 Task: Create new Company, with domain: 'zugop.edu.jo' and type: 'Other'. Add new contact for this company, with mail Id: 'Atharv21Miller@zugop.edu.jo', First Name: Atharv, Last name:  Miller, Job Title: 'Product Manager', Phone Number: '(202) 555-9018'. Change life cycle stage to  Lead and lead status to  Open. Logged in from softage.5@softage.net
Action: Mouse moved to (99, 54)
Screenshot: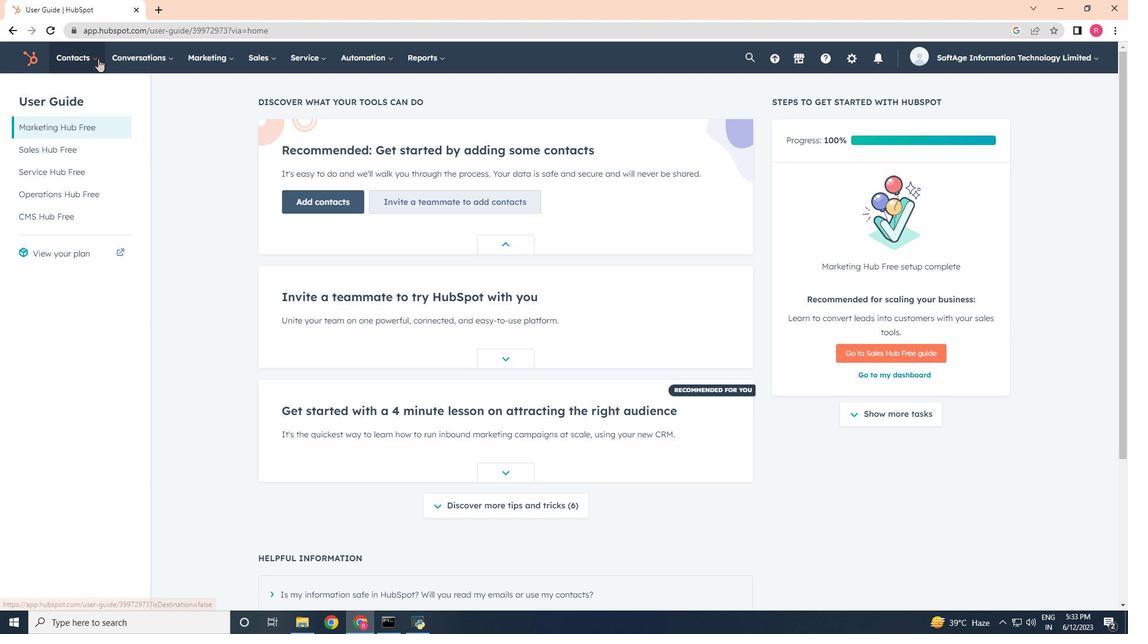 
Action: Mouse pressed left at (99, 54)
Screenshot: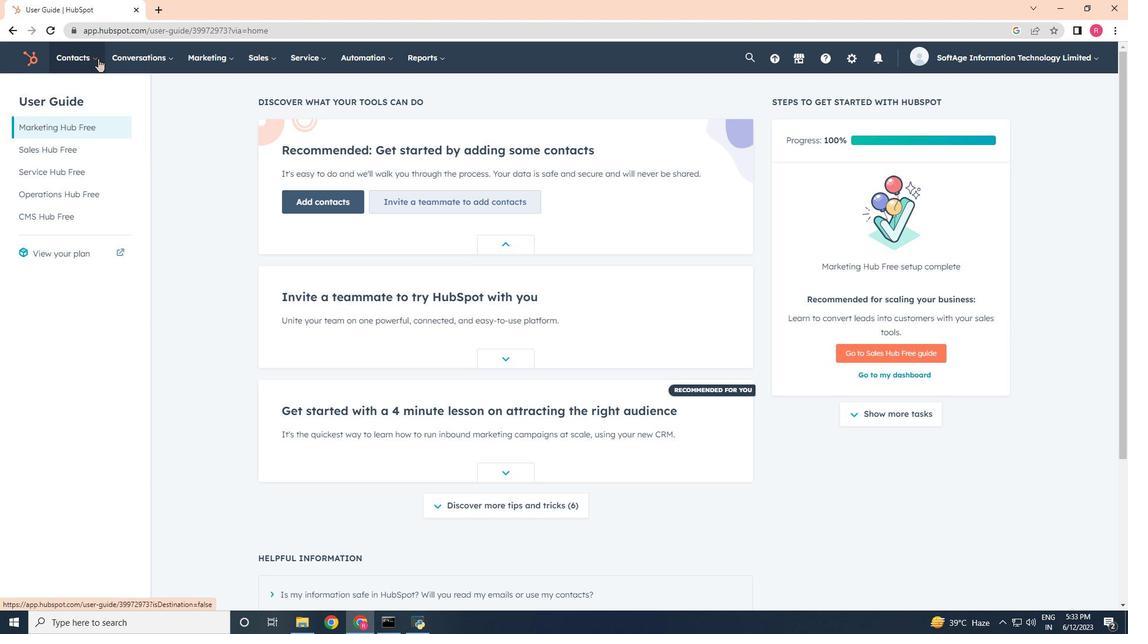 
Action: Mouse moved to (113, 106)
Screenshot: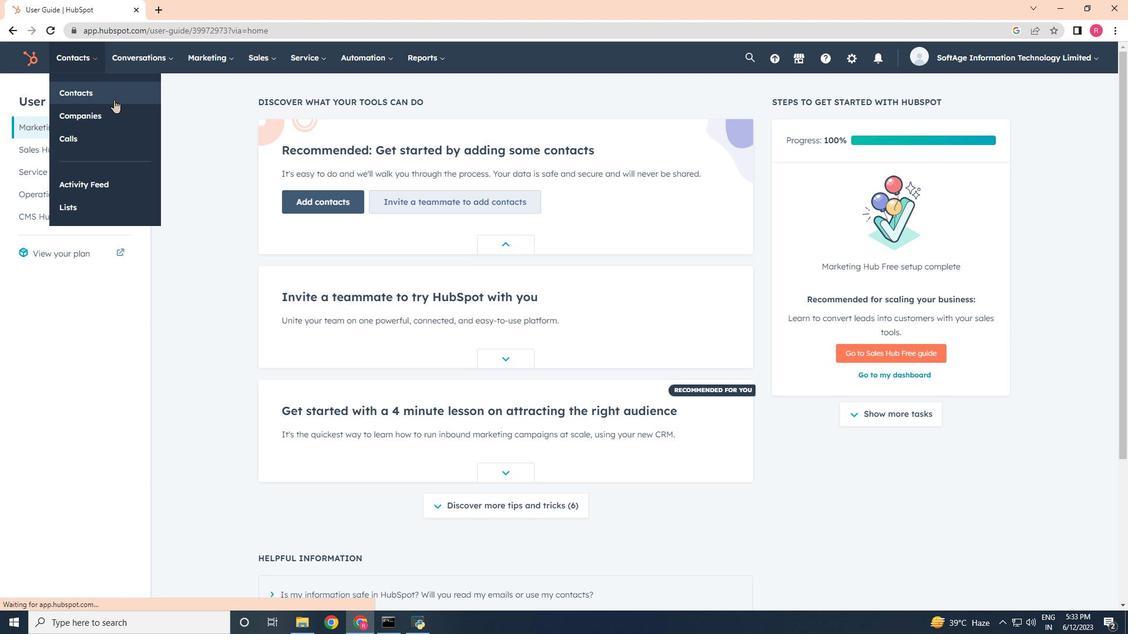 
Action: Mouse pressed left at (113, 106)
Screenshot: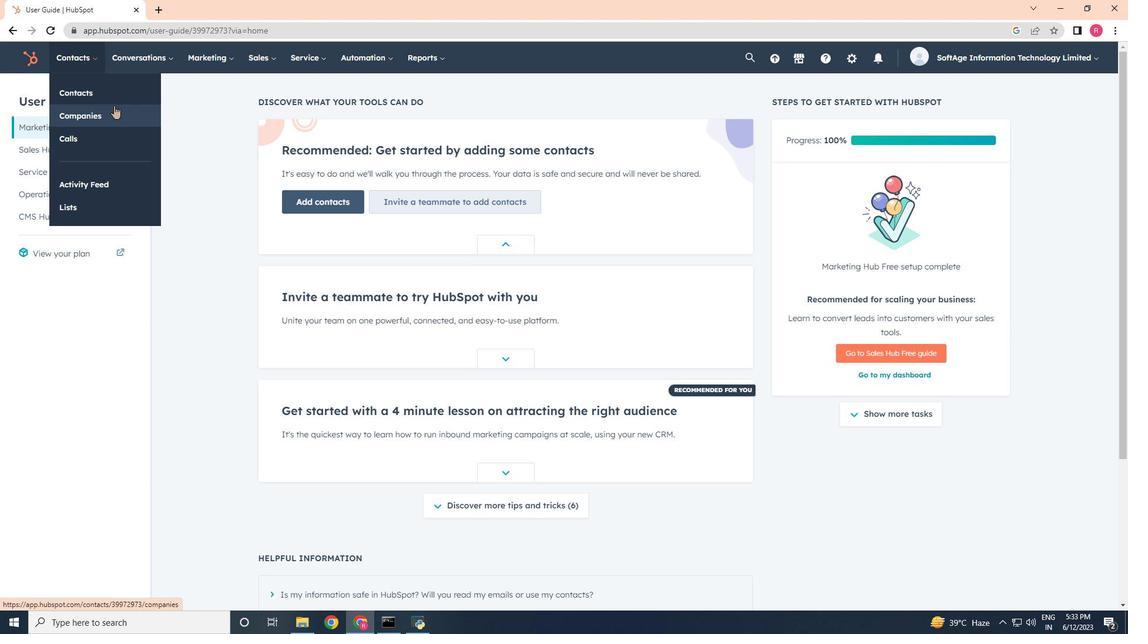 
Action: Mouse moved to (1047, 99)
Screenshot: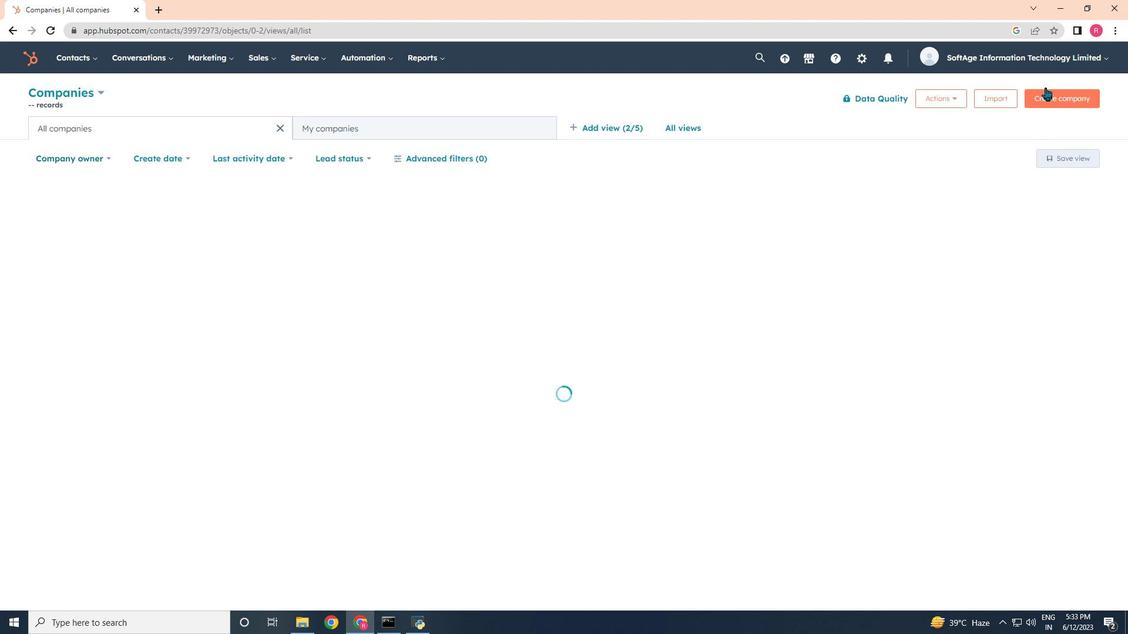 
Action: Mouse pressed left at (1047, 99)
Screenshot: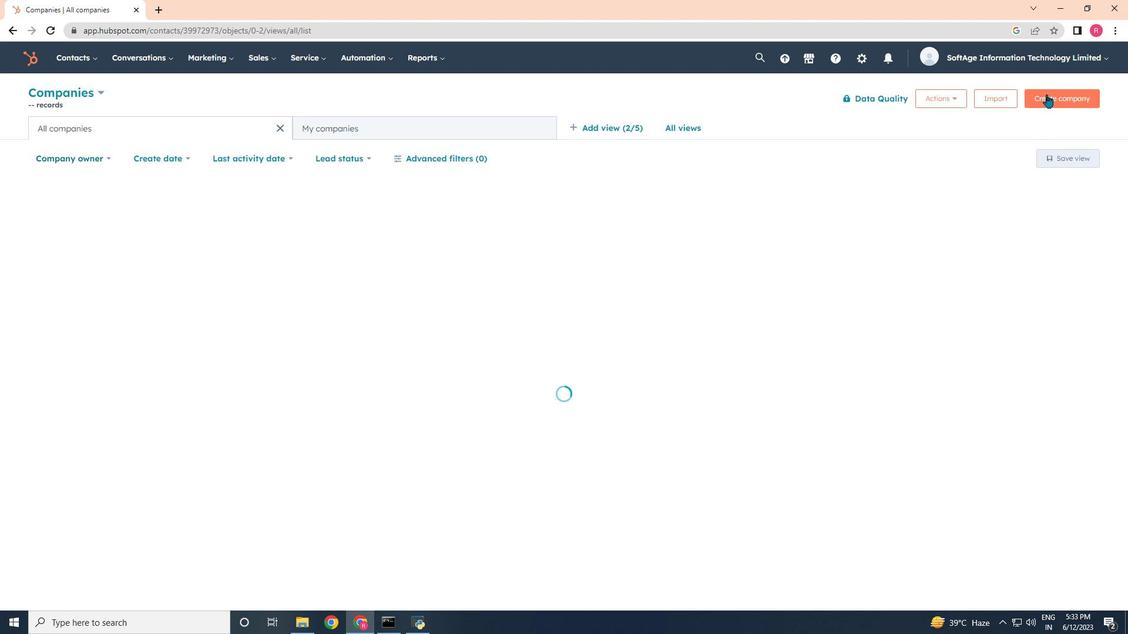 
Action: Mouse moved to (858, 142)
Screenshot: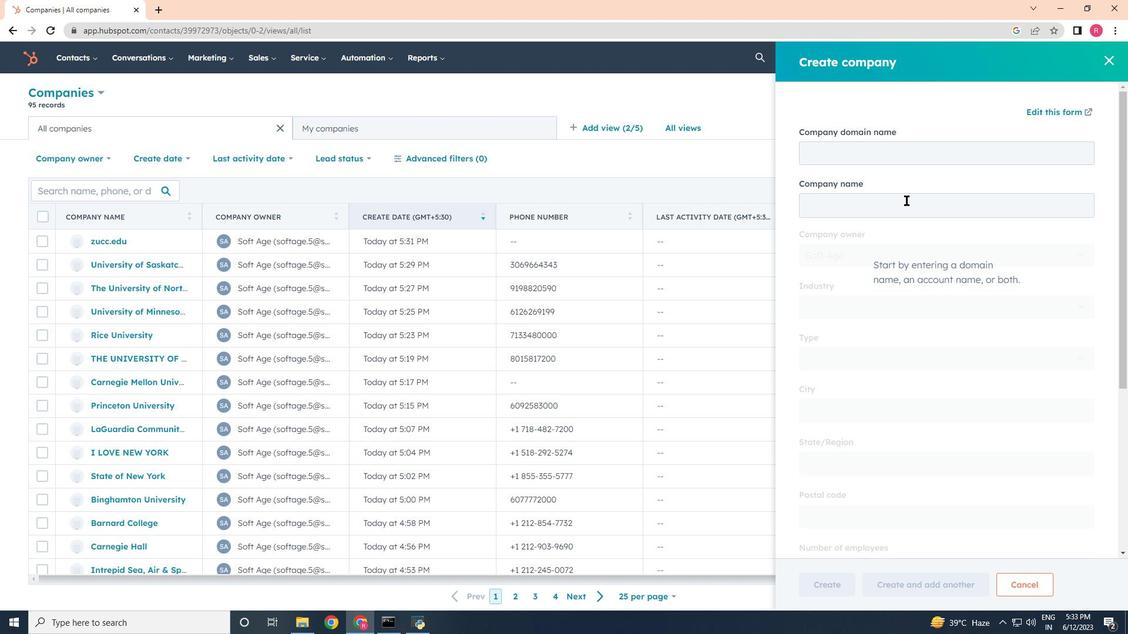 
Action: Mouse pressed left at (858, 142)
Screenshot: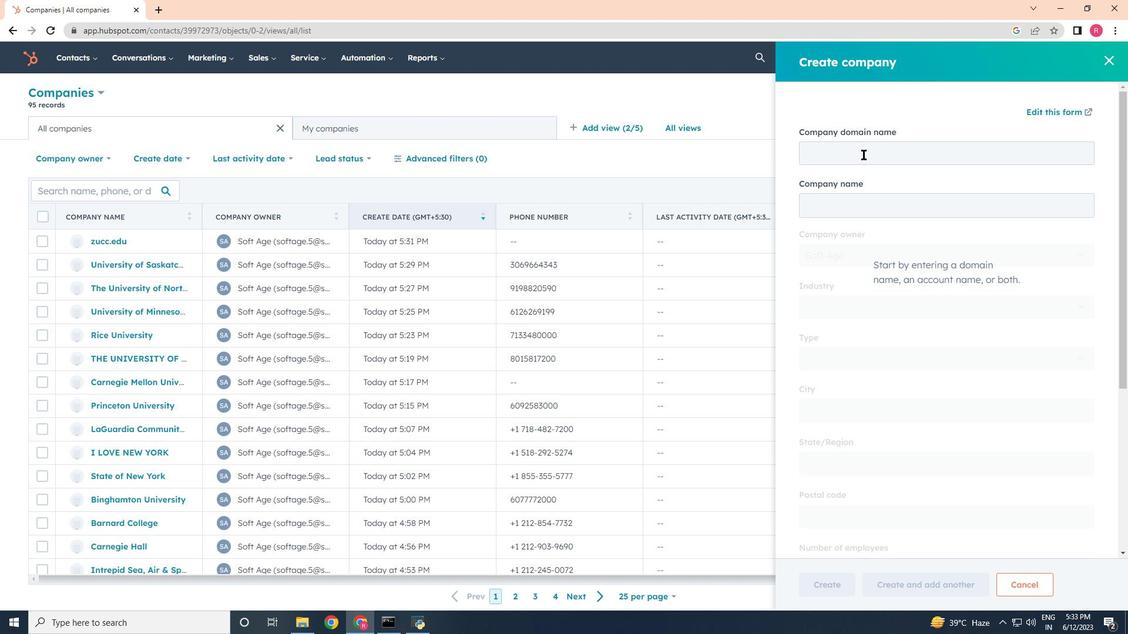 
Action: Mouse moved to (703, 254)
Screenshot: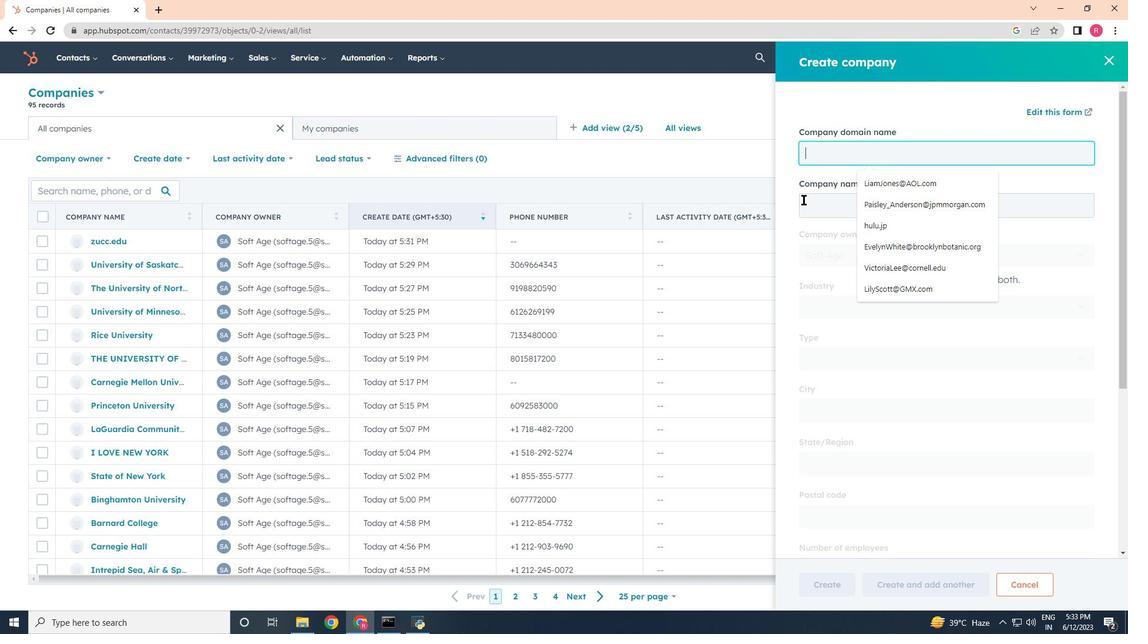 
Action: Key pressed zugop<Key.backspace><Key.backspace>op.edu.jo
Screenshot: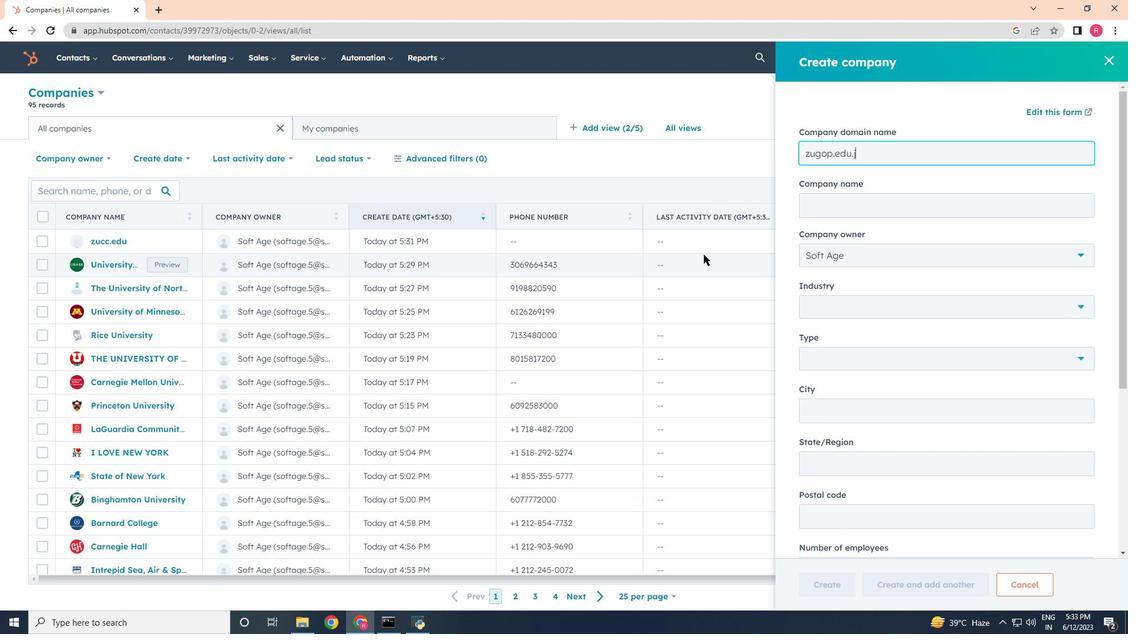 
Action: Mouse moved to (877, 194)
Screenshot: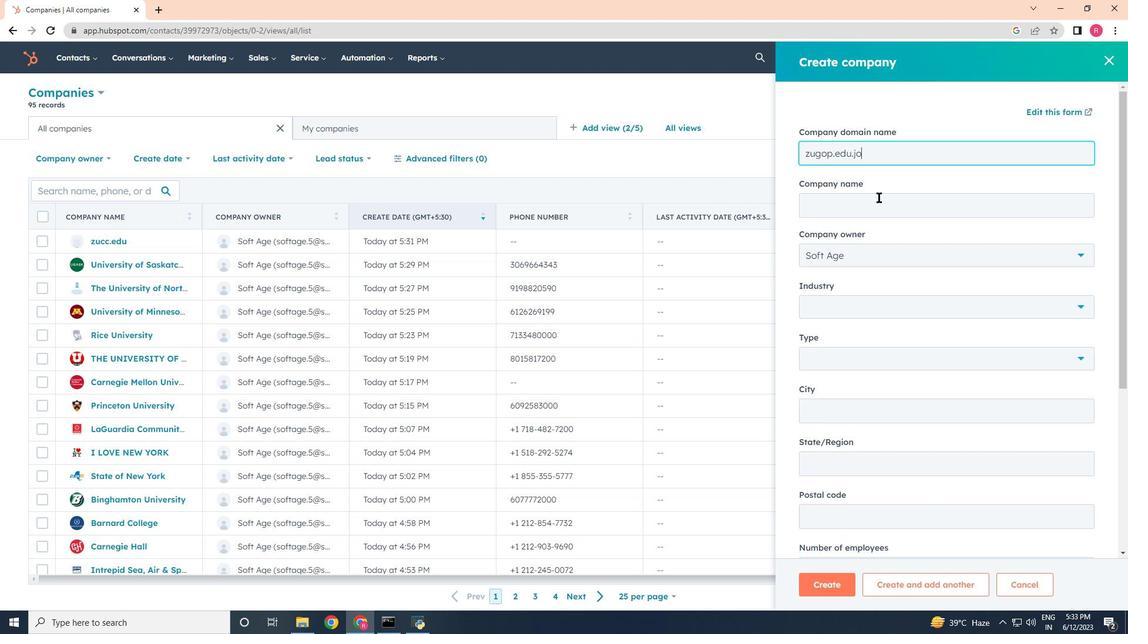 
Action: Mouse pressed left at (877, 194)
Screenshot: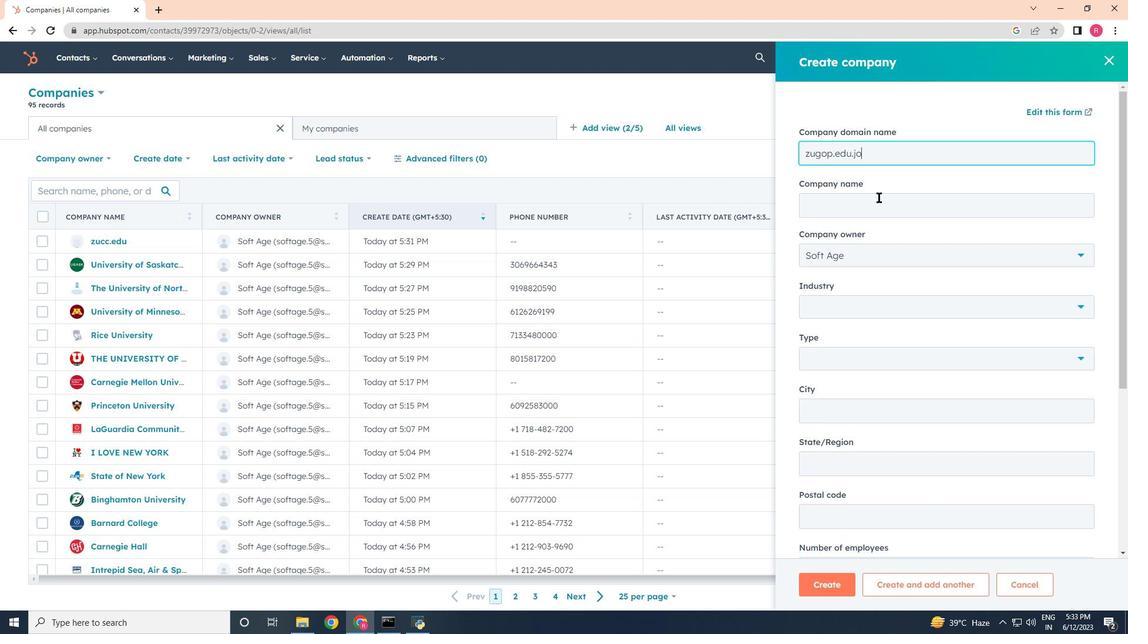 
Action: Mouse moved to (877, 199)
Screenshot: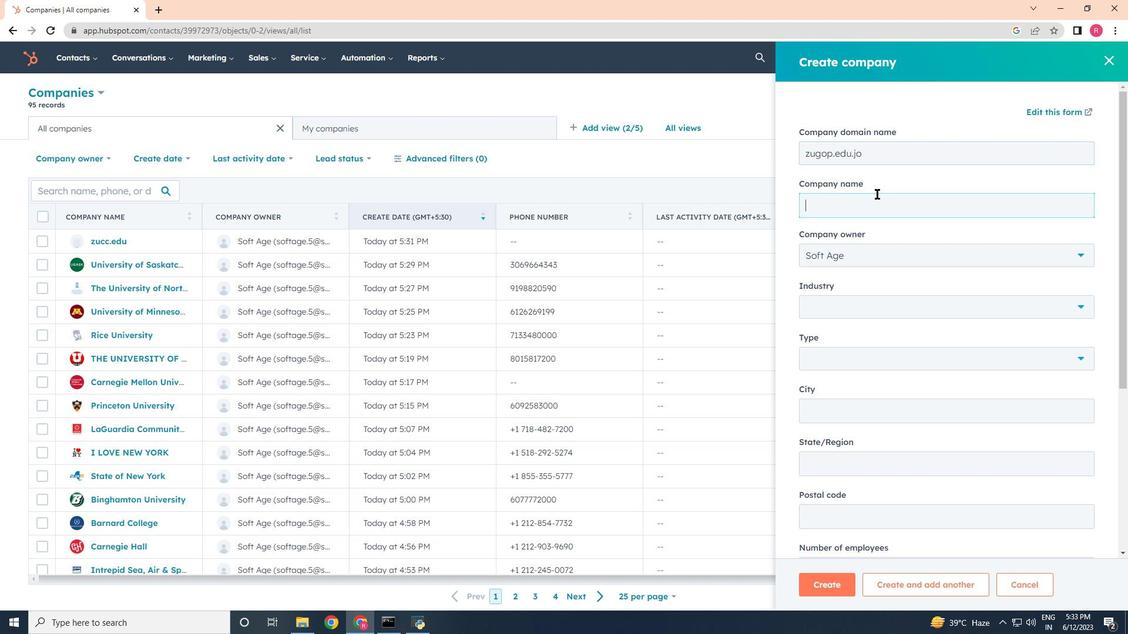 
Action: Mouse pressed left at (877, 199)
Screenshot: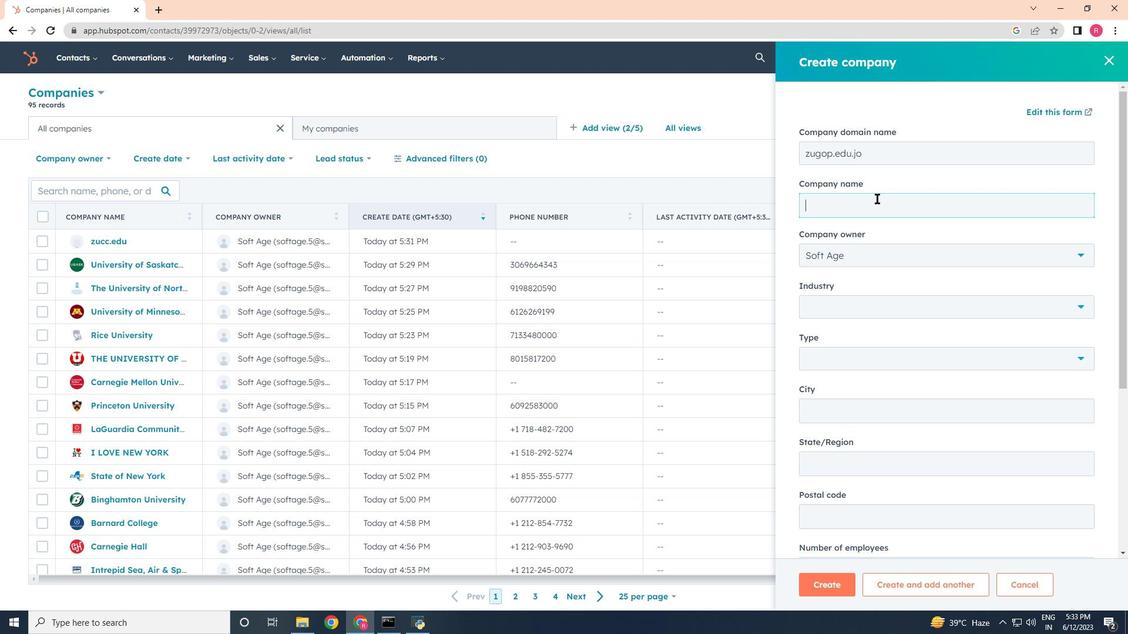 
Action: Mouse moved to (871, 158)
Screenshot: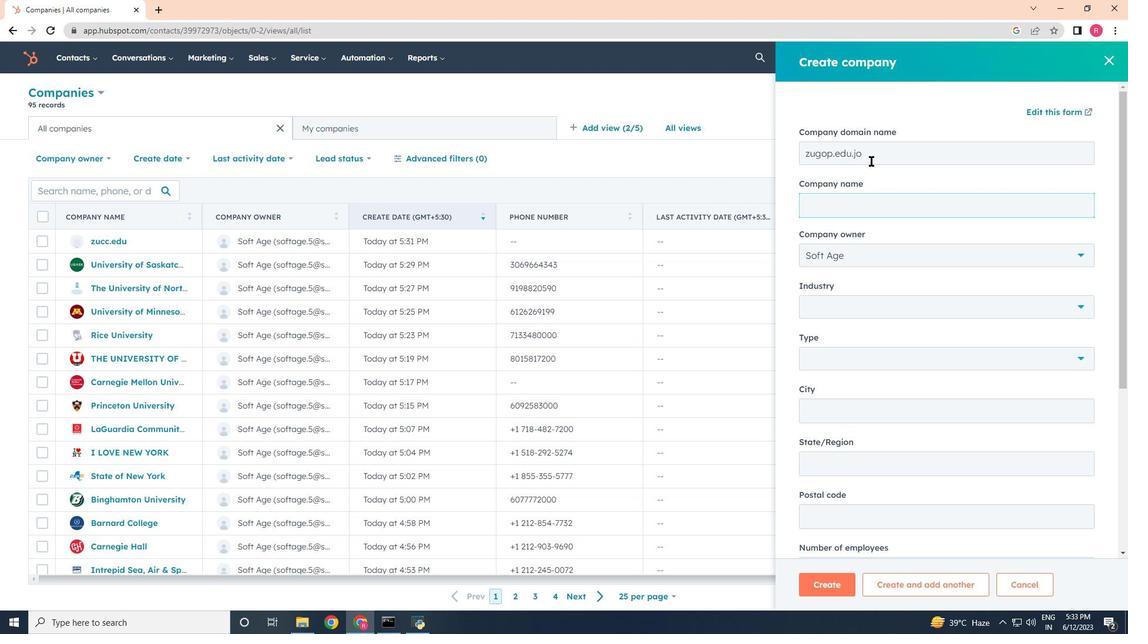 
Action: Mouse pressed left at (871, 158)
Screenshot: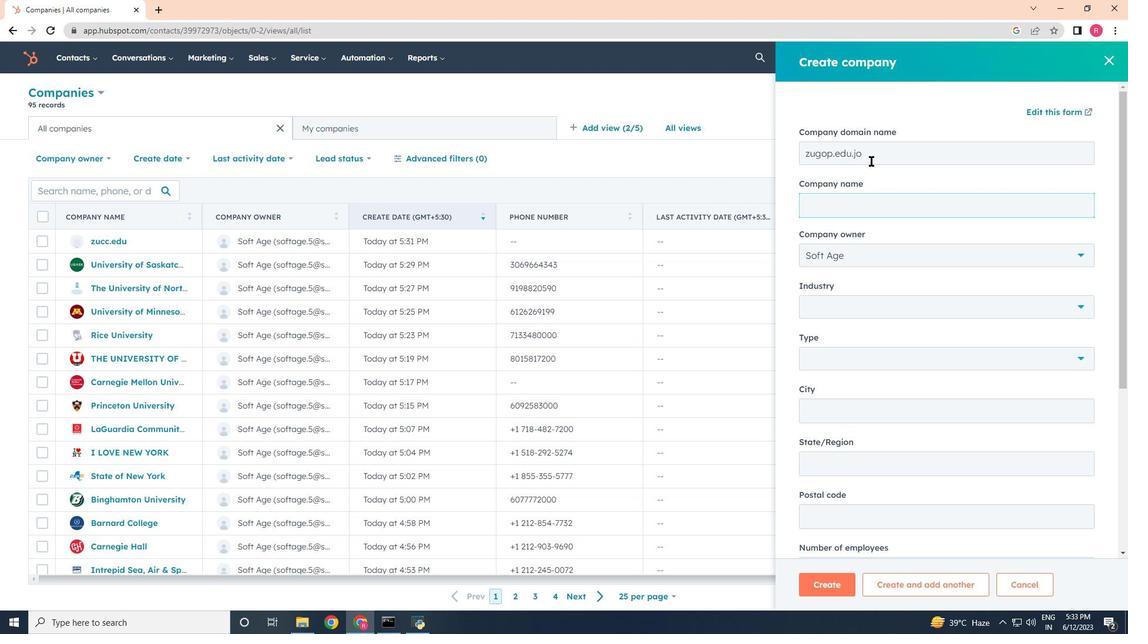 
Action: Mouse moved to (858, 357)
Screenshot: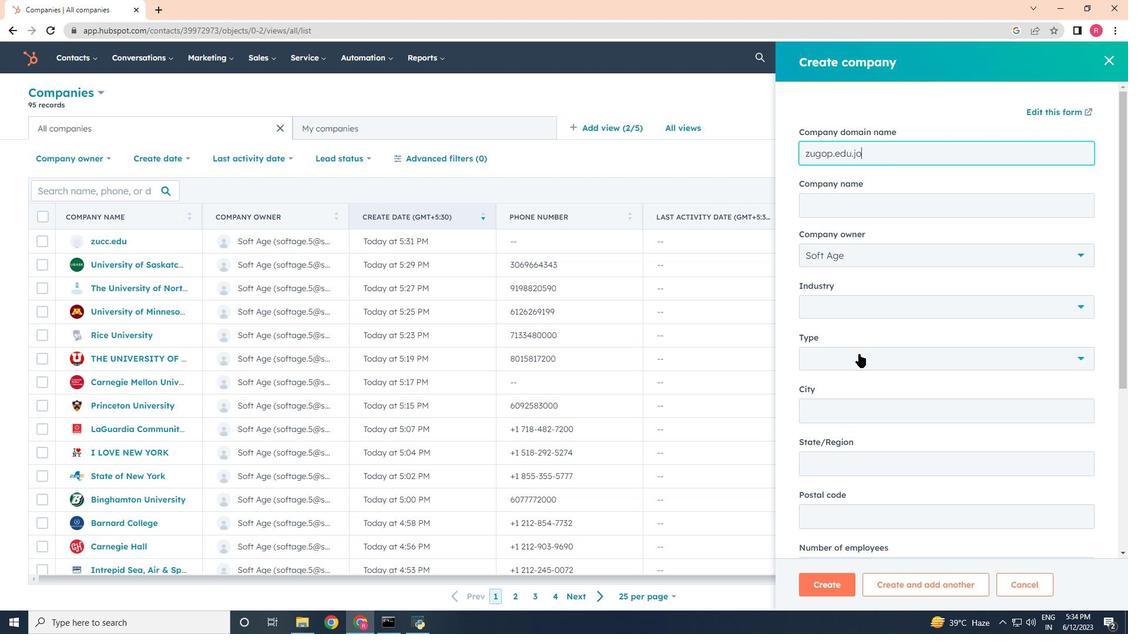 
Action: Mouse pressed left at (858, 357)
Screenshot: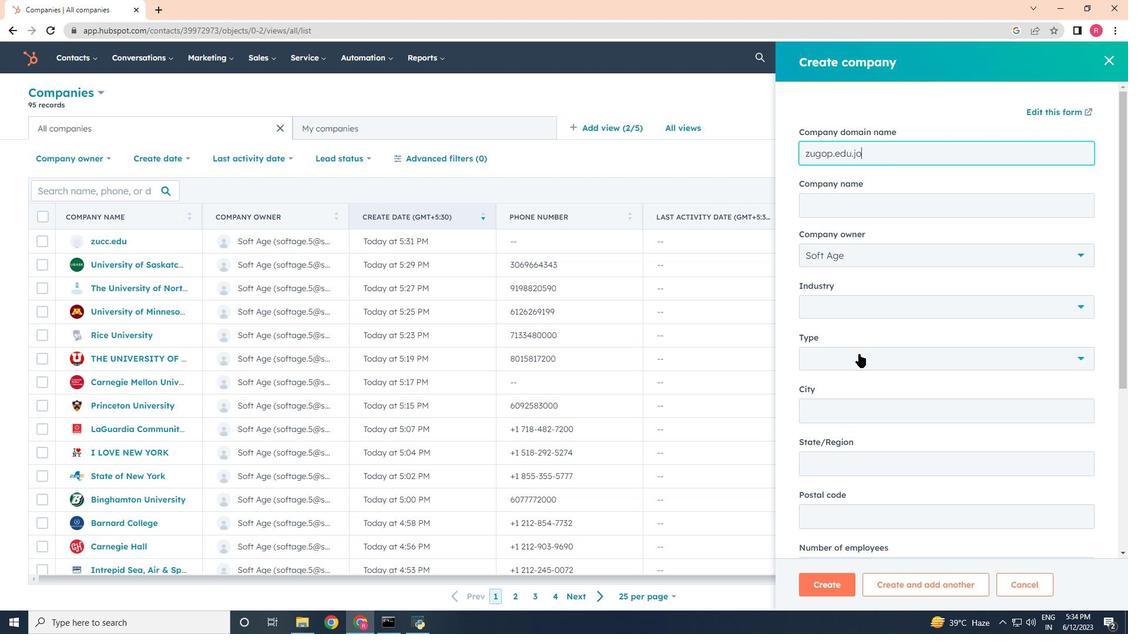 
Action: Mouse moved to (820, 509)
Screenshot: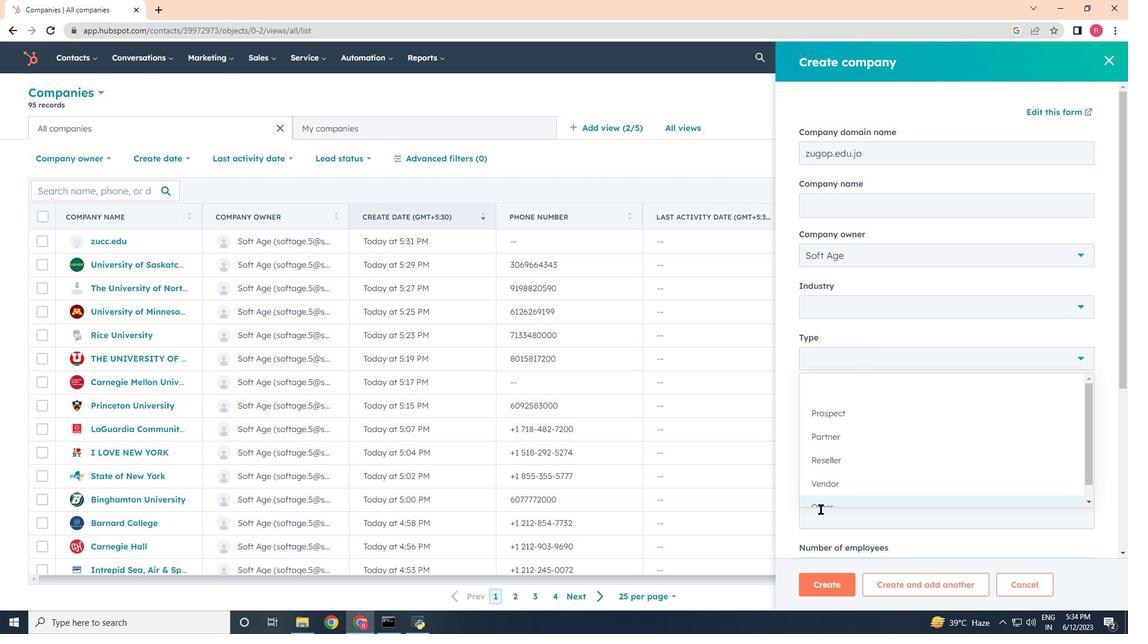 
Action: Mouse pressed left at (820, 509)
Screenshot: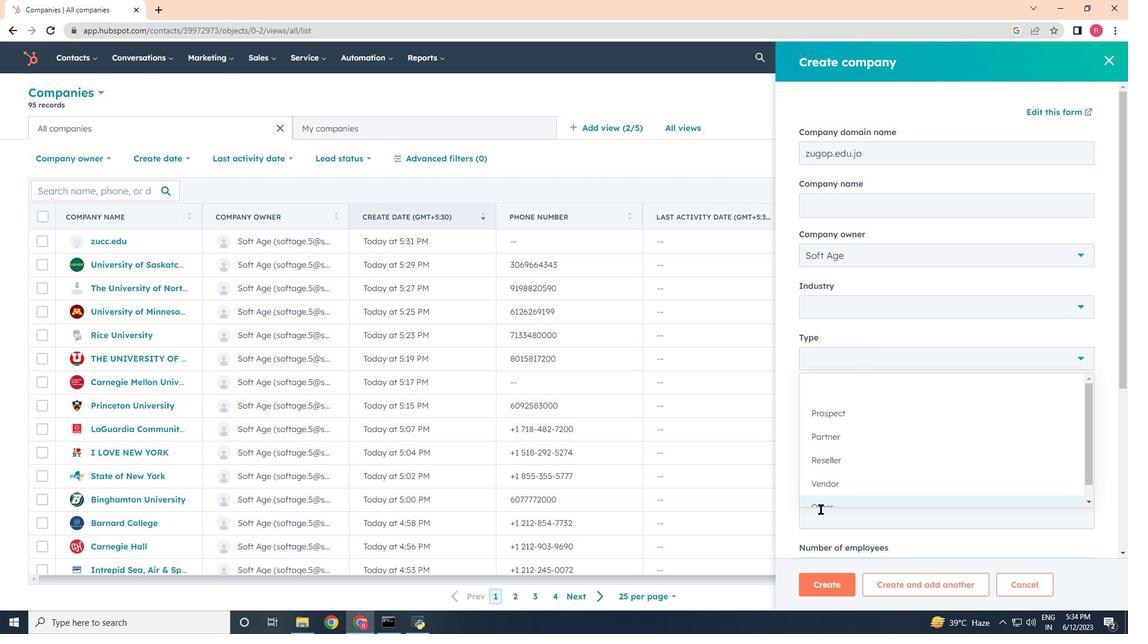 
Action: Mouse moved to (821, 354)
Screenshot: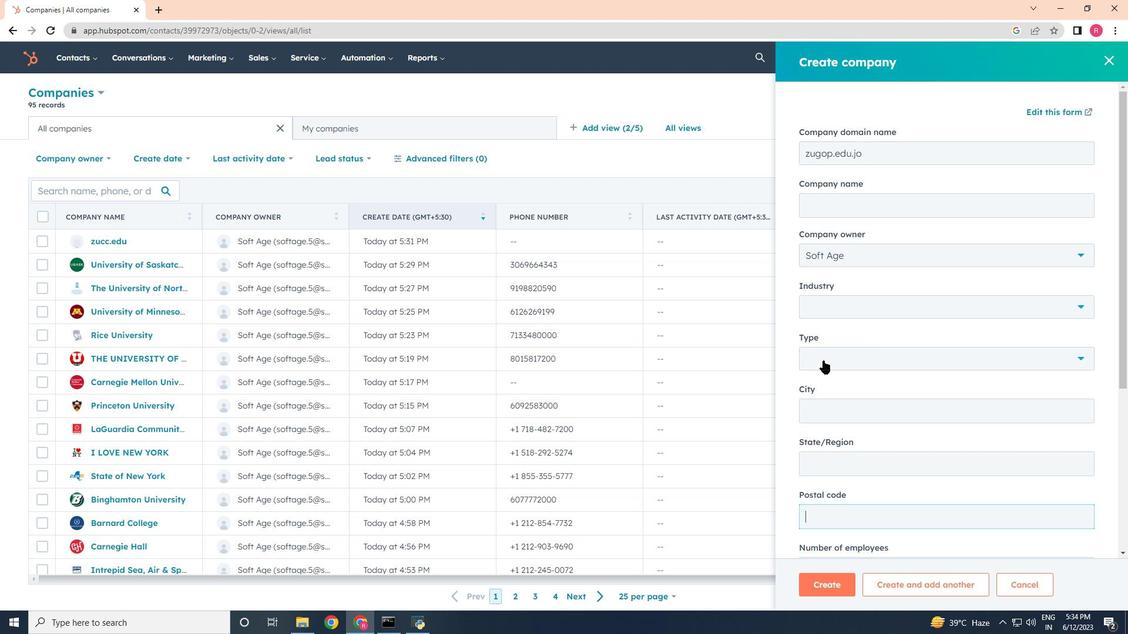 
Action: Mouse pressed left at (821, 354)
Screenshot: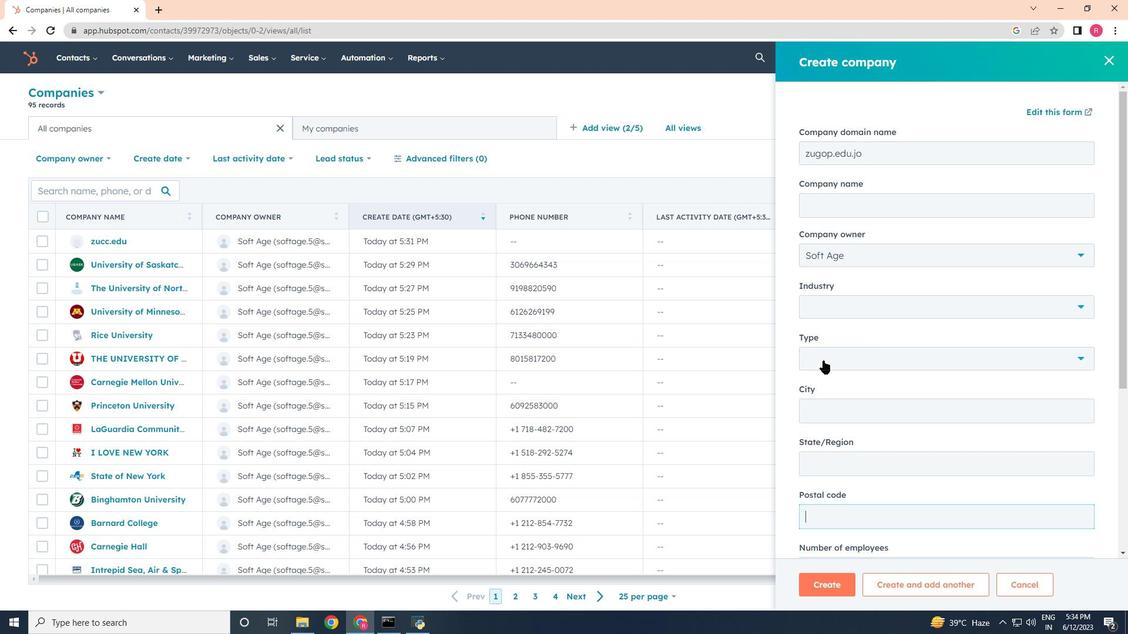 
Action: Mouse moved to (821, 373)
Screenshot: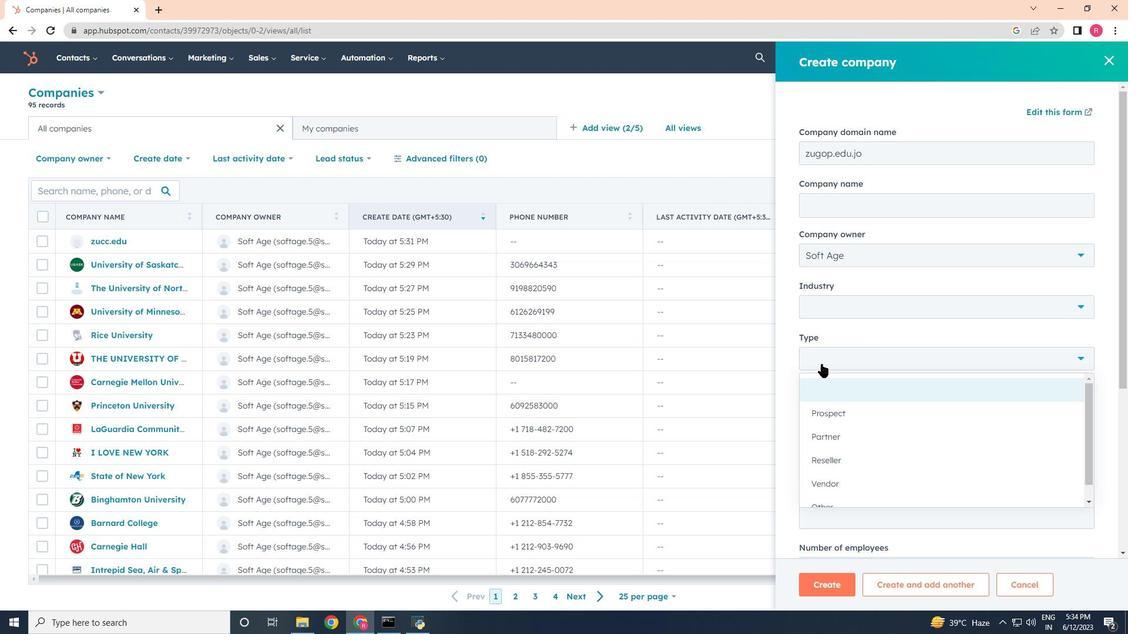 
Action: Mouse scrolled (821, 372) with delta (0, 0)
Screenshot: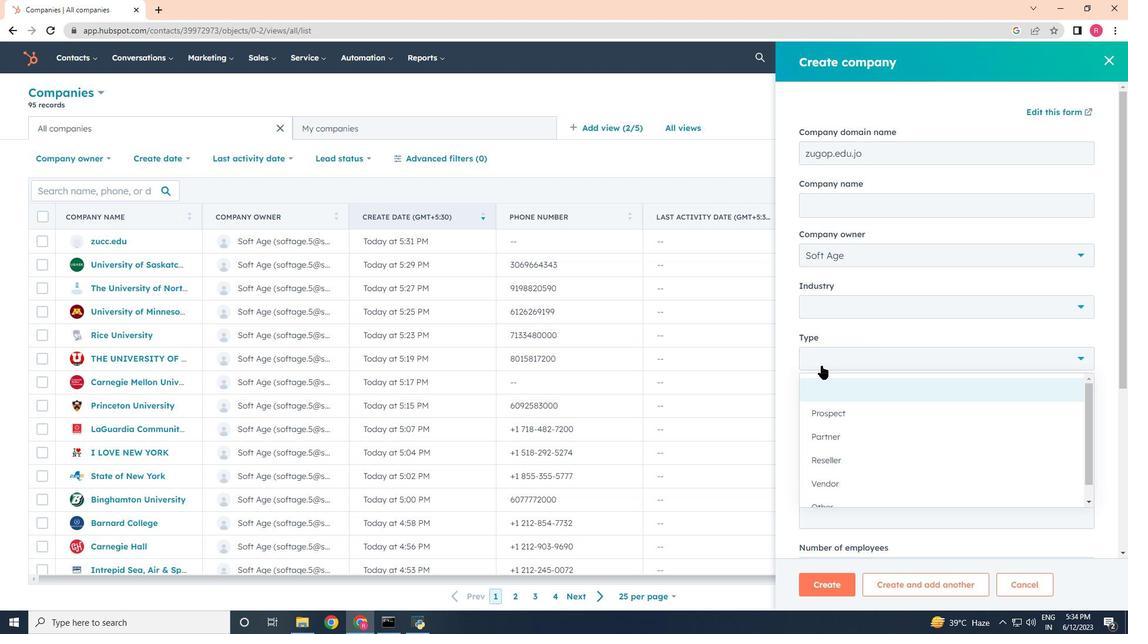 
Action: Mouse moved to (822, 377)
Screenshot: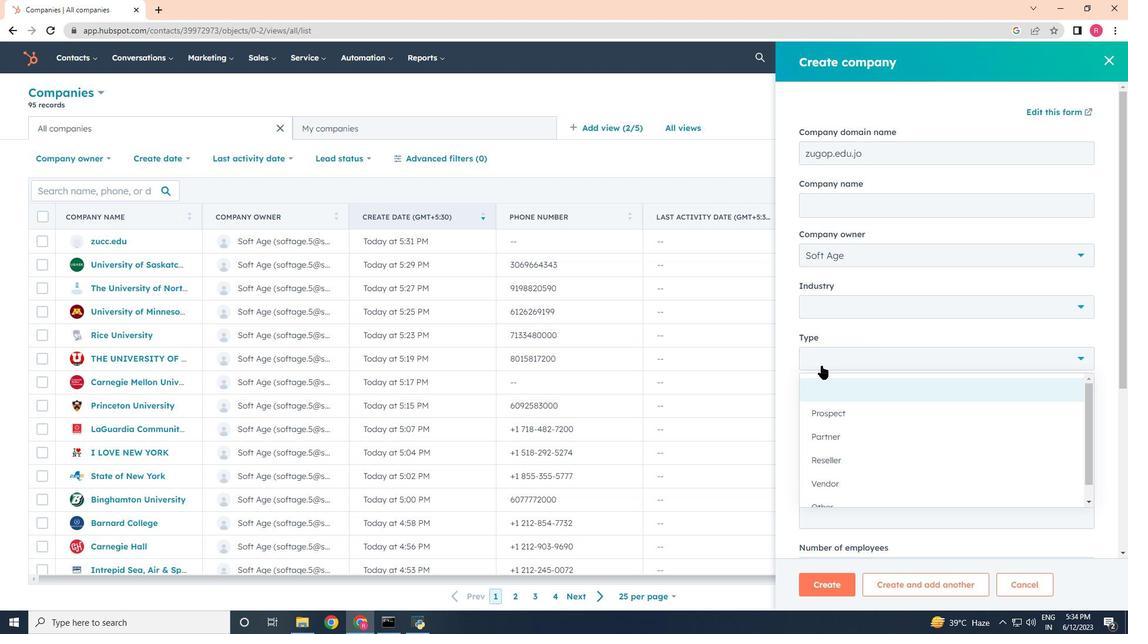 
Action: Mouse scrolled (822, 377) with delta (0, 0)
Screenshot: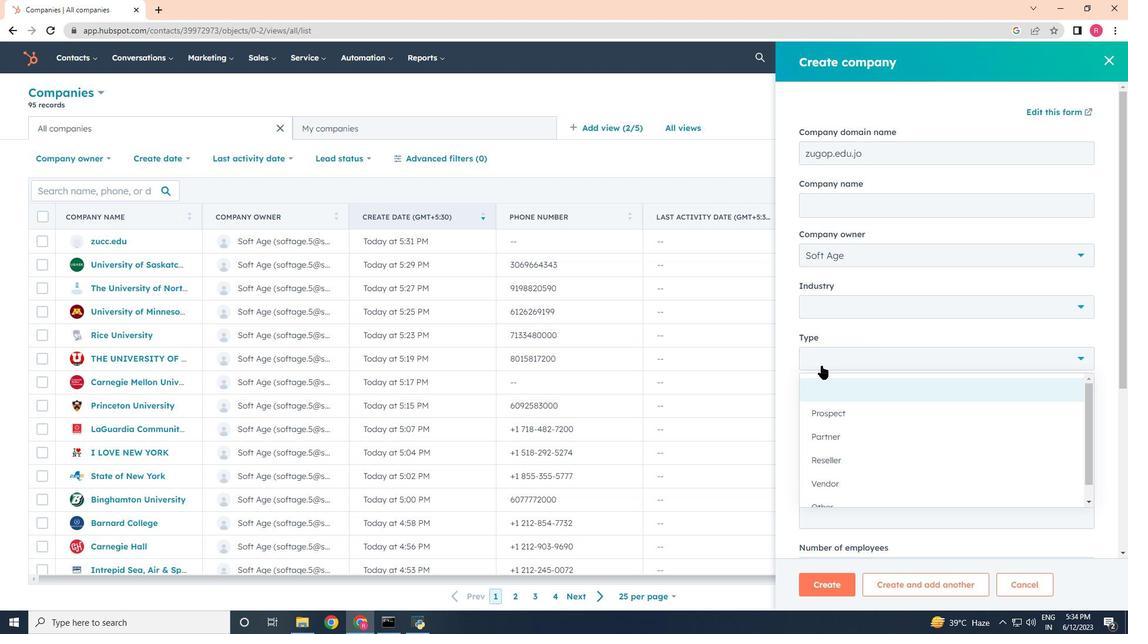 
Action: Mouse moved to (826, 383)
Screenshot: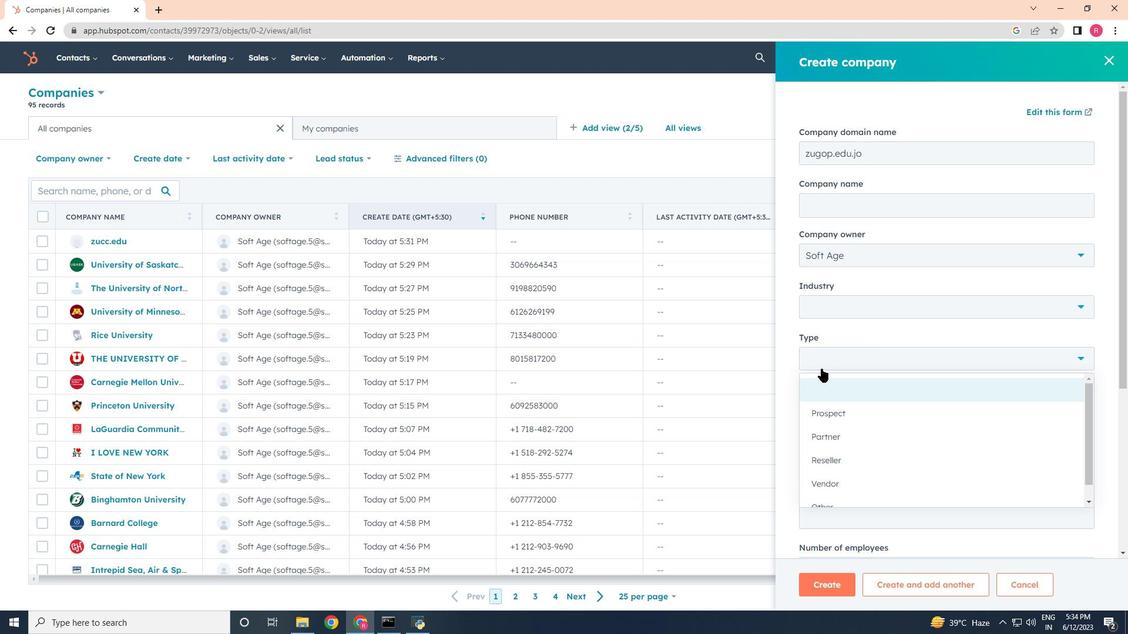 
Action: Mouse scrolled (826, 383) with delta (0, 0)
Screenshot: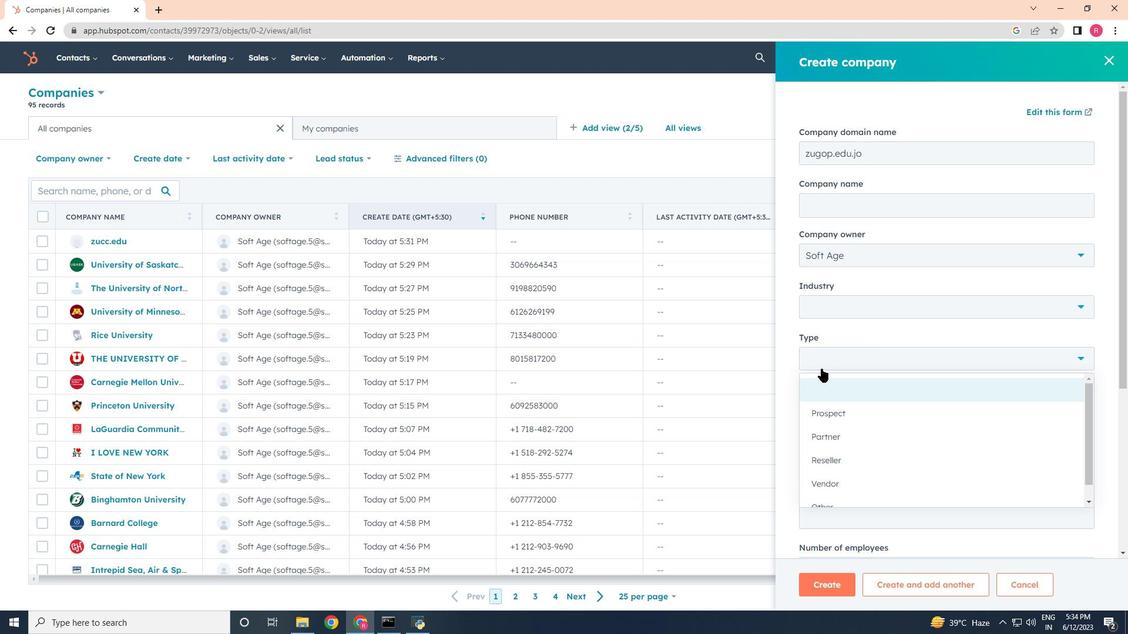 
Action: Mouse moved to (847, 448)
Screenshot: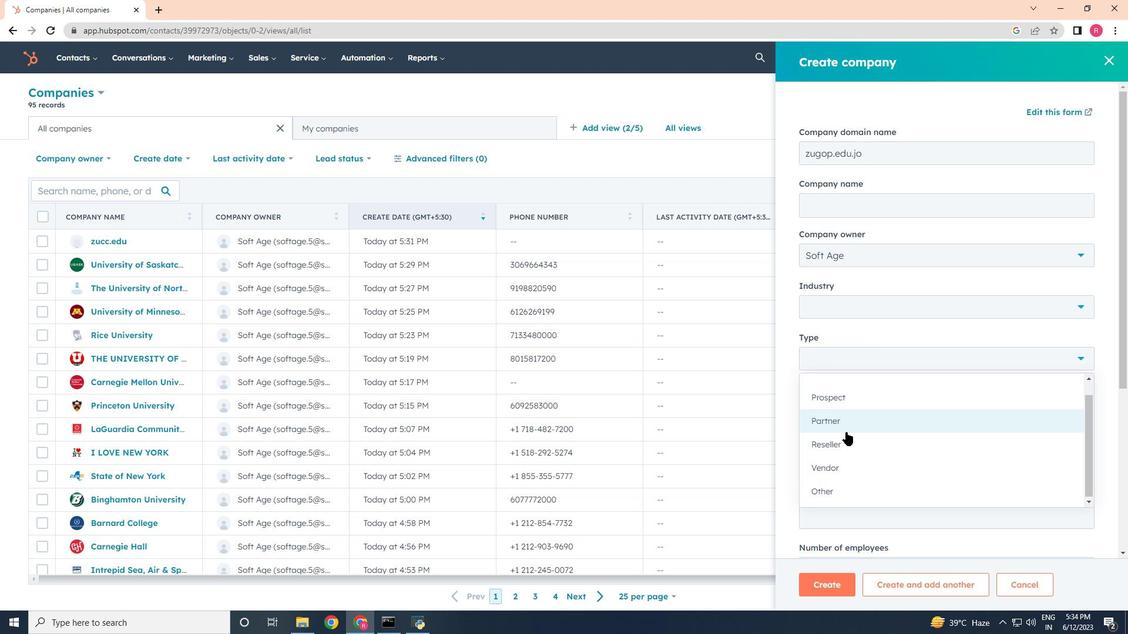 
Action: Mouse scrolled (847, 447) with delta (0, 0)
Screenshot: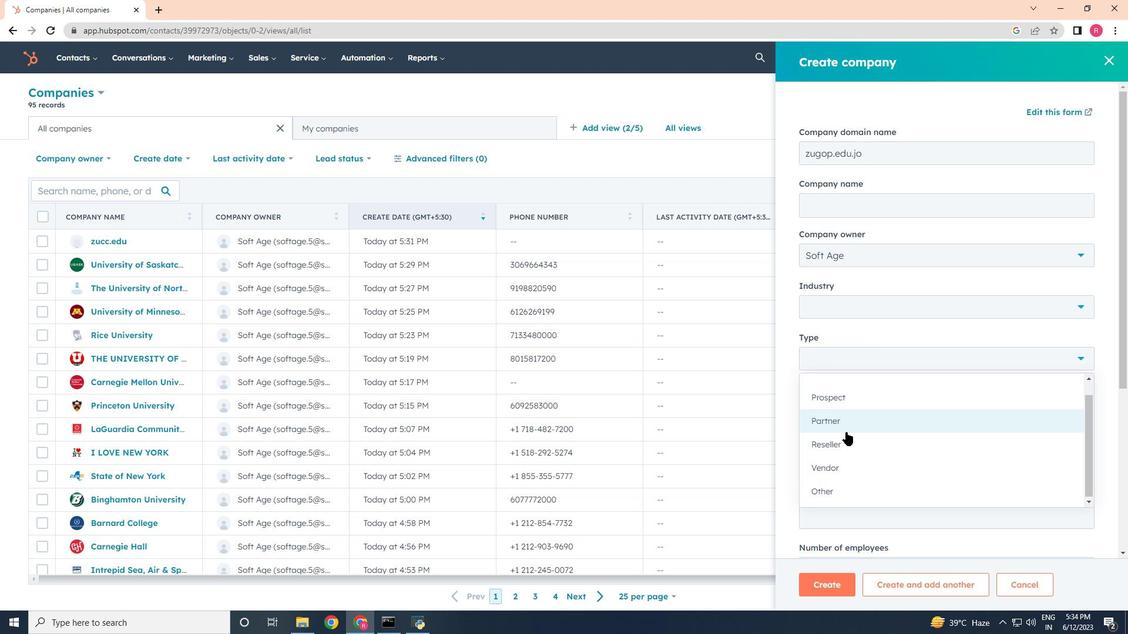 
Action: Mouse moved to (847, 449)
Screenshot: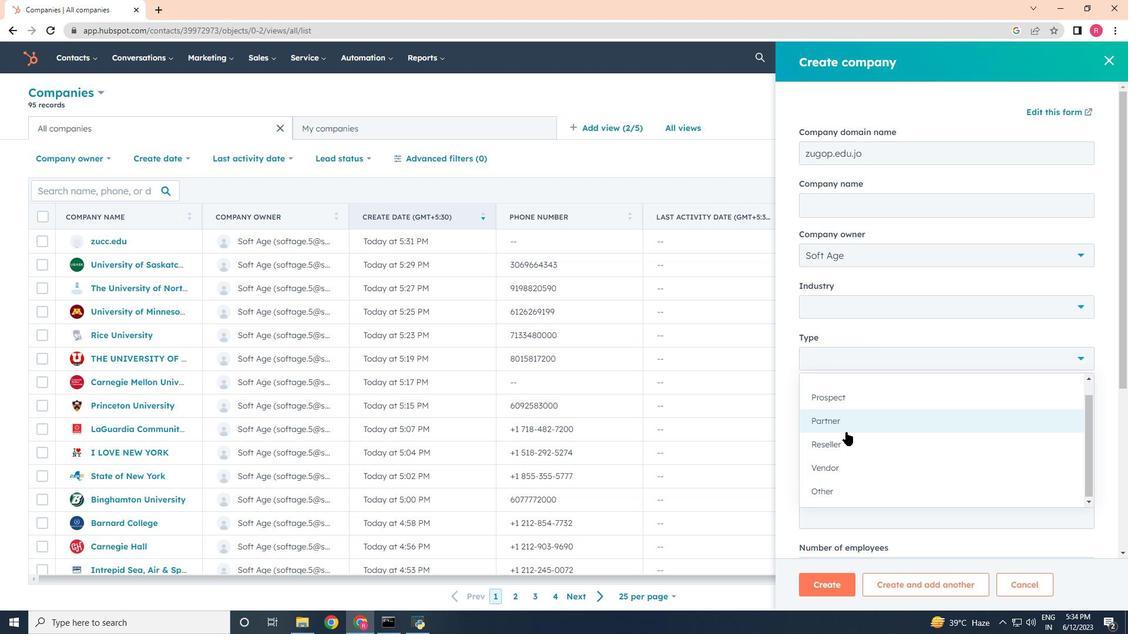 
Action: Mouse scrolled (847, 448) with delta (0, 0)
Screenshot: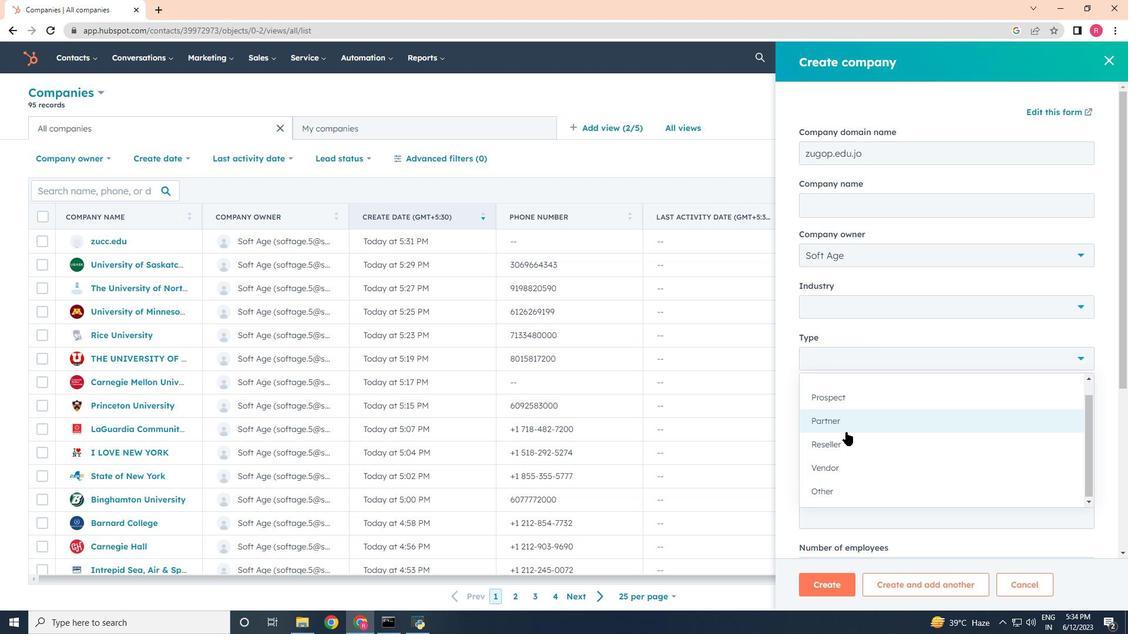 
Action: Mouse moved to (834, 491)
Screenshot: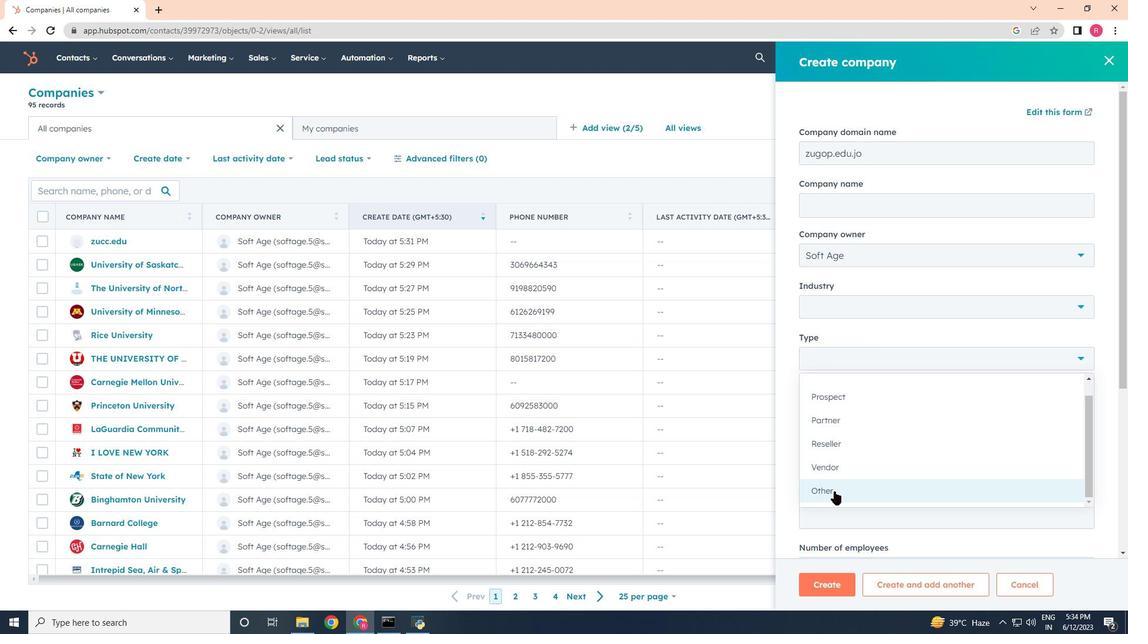 
Action: Mouse pressed left at (834, 491)
Screenshot: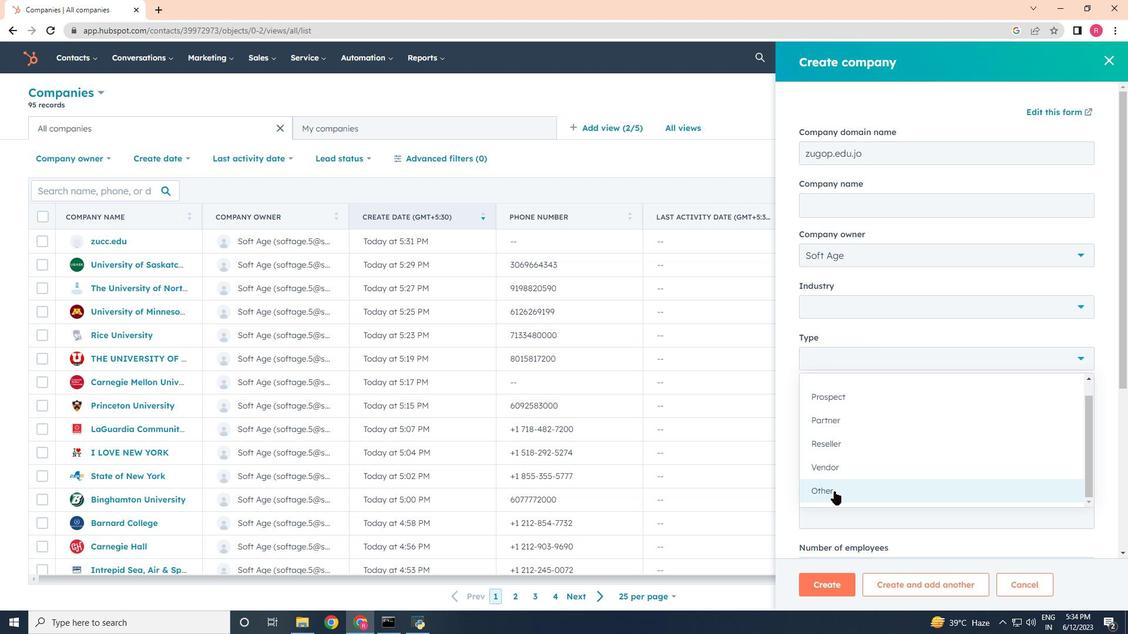 
Action: Mouse moved to (840, 498)
Screenshot: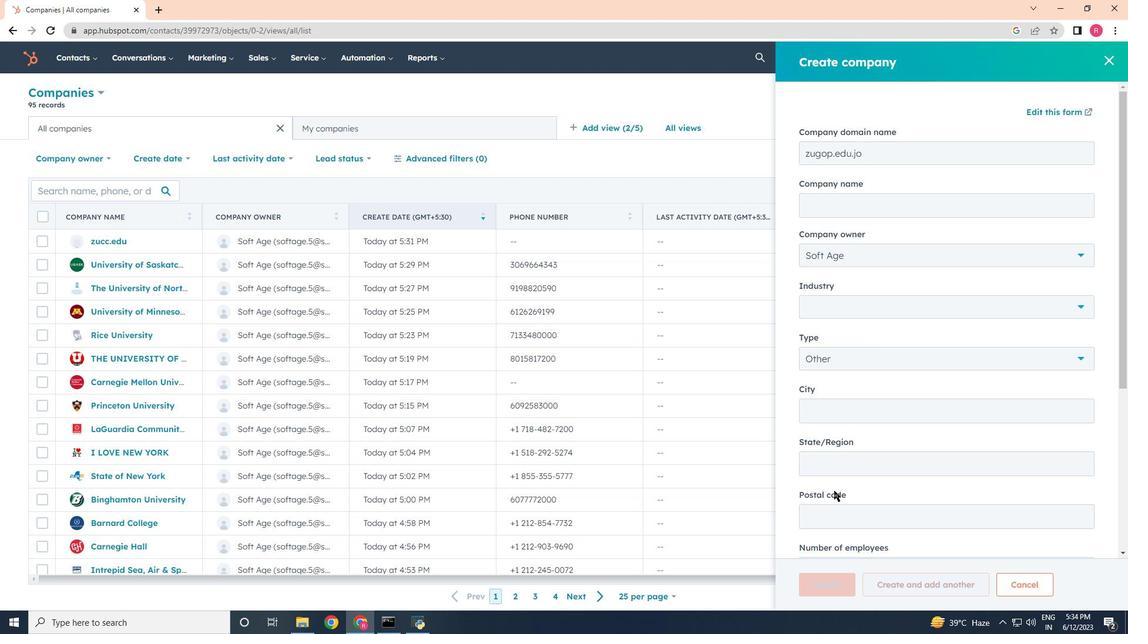 
Action: Mouse scrolled (840, 498) with delta (0, 0)
Screenshot: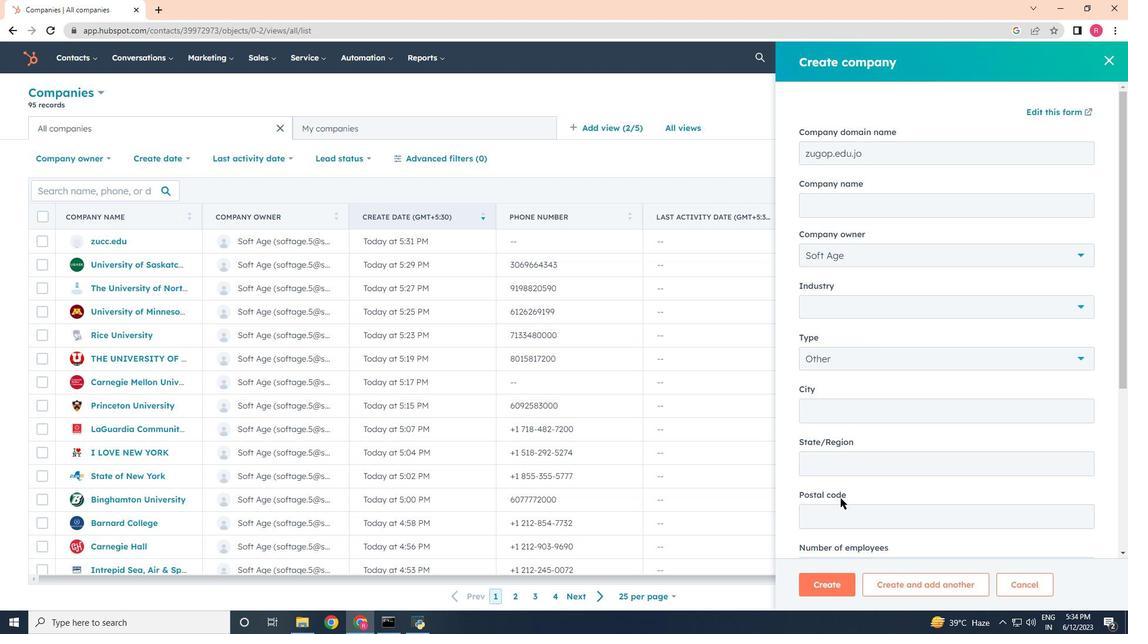 
Action: Mouse scrolled (840, 498) with delta (0, 0)
Screenshot: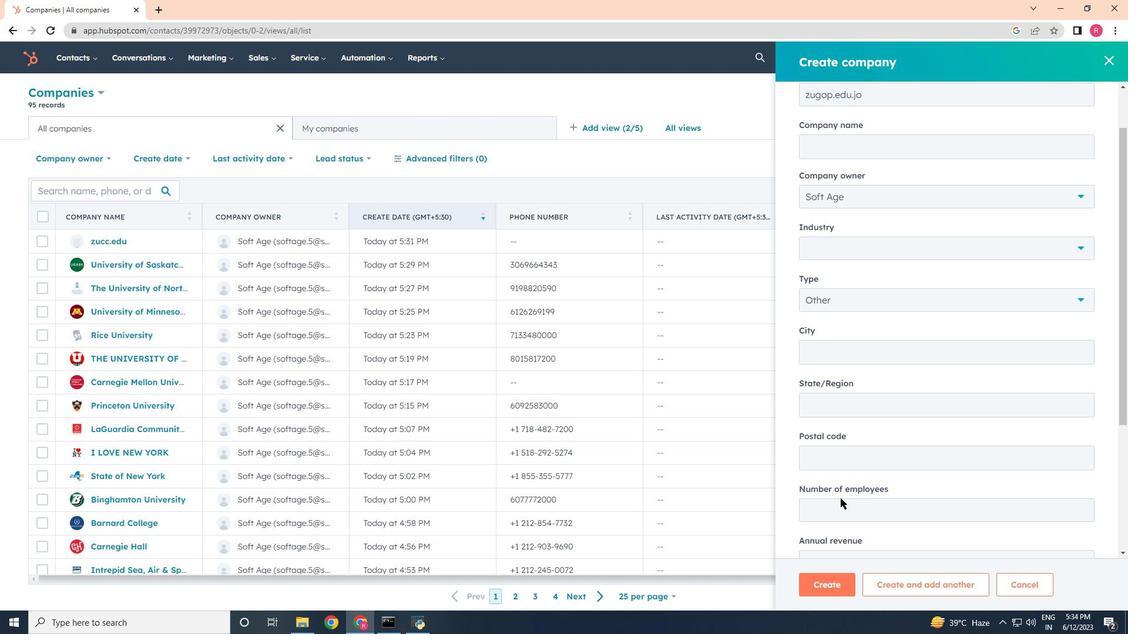 
Action: Mouse scrolled (840, 498) with delta (0, 0)
Screenshot: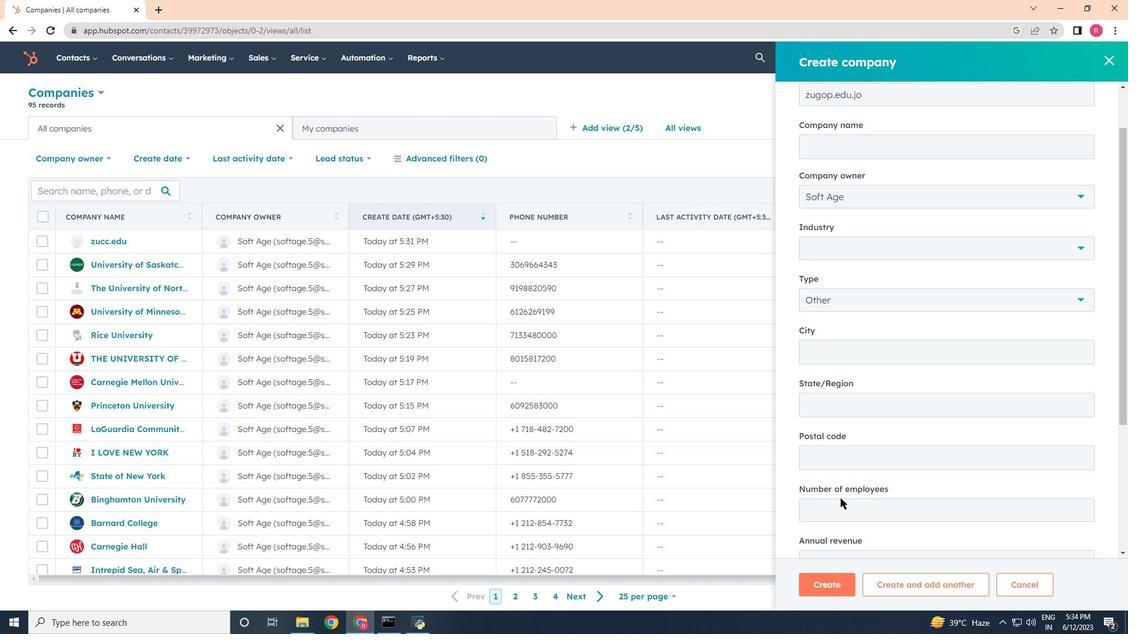 
Action: Mouse scrolled (840, 498) with delta (0, 0)
Screenshot: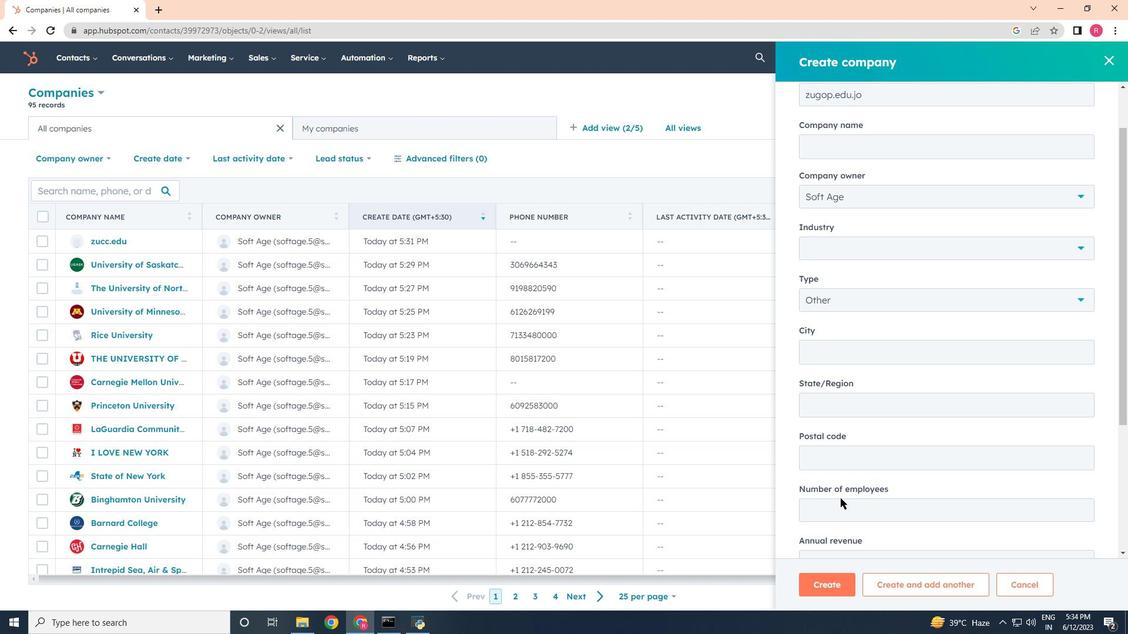 
Action: Mouse scrolled (840, 498) with delta (0, 0)
Screenshot: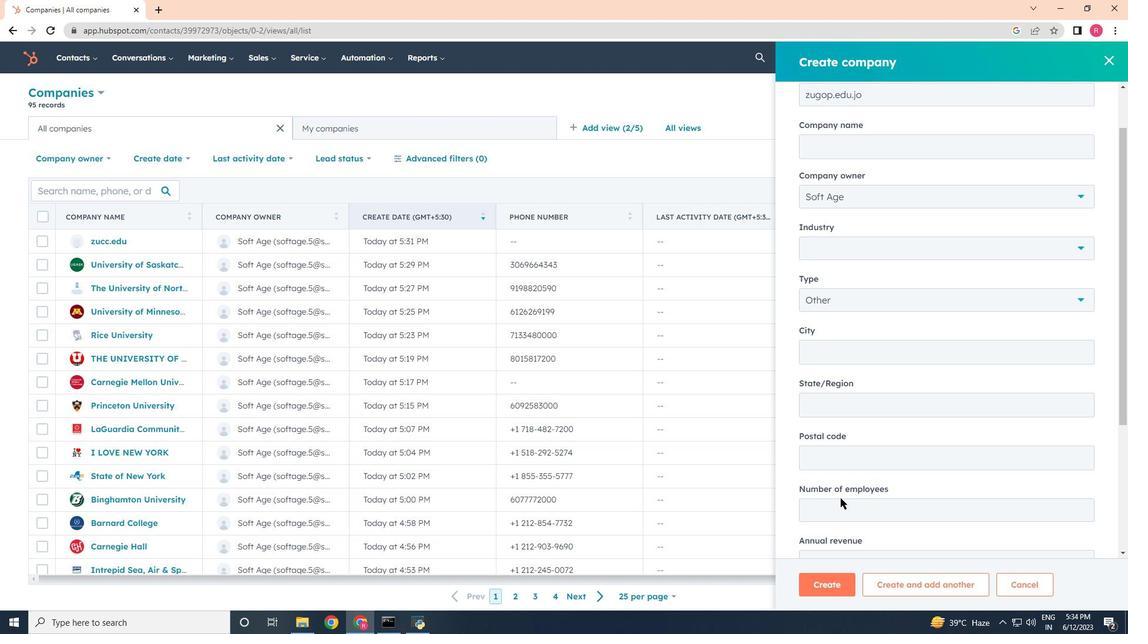 
Action: Mouse moved to (828, 580)
Screenshot: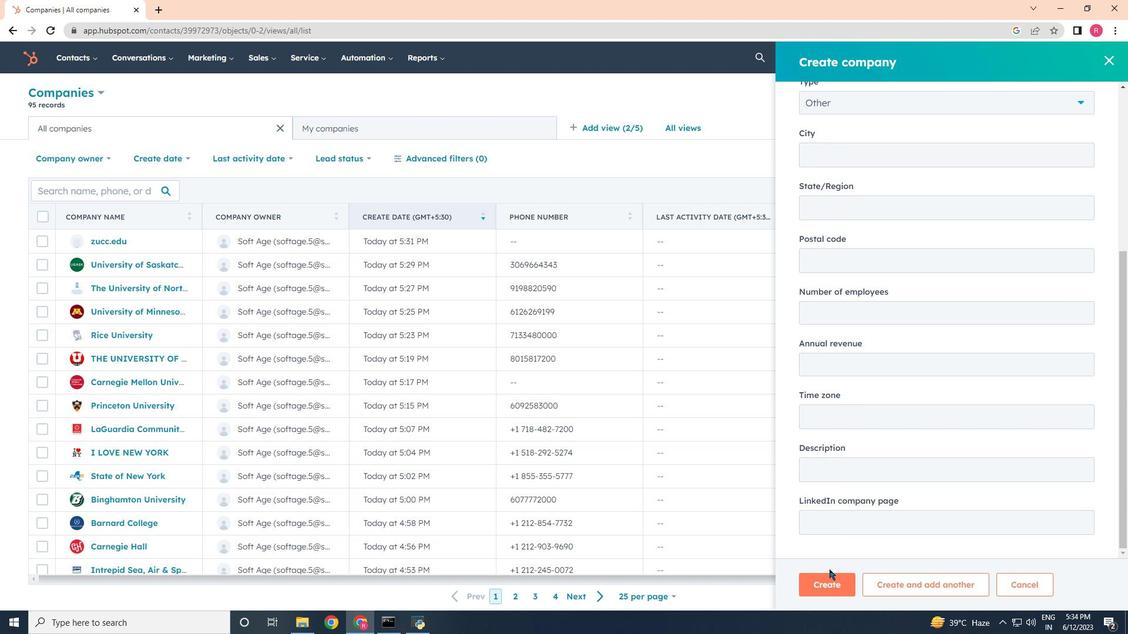 
Action: Mouse pressed left at (828, 580)
Screenshot: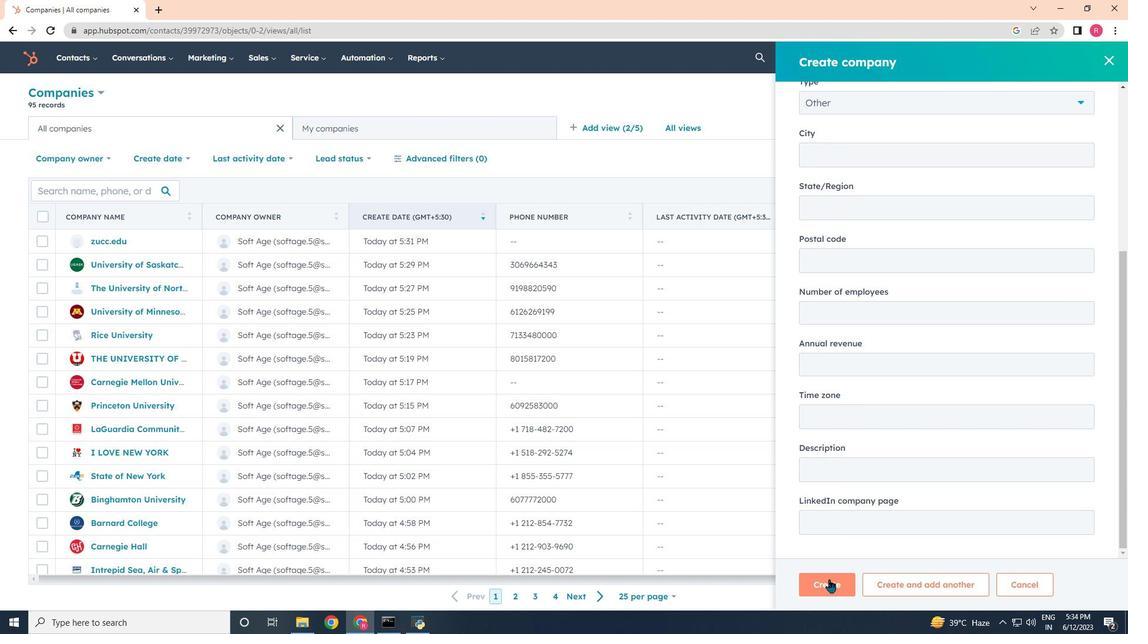
Action: Mouse moved to (790, 374)
Screenshot: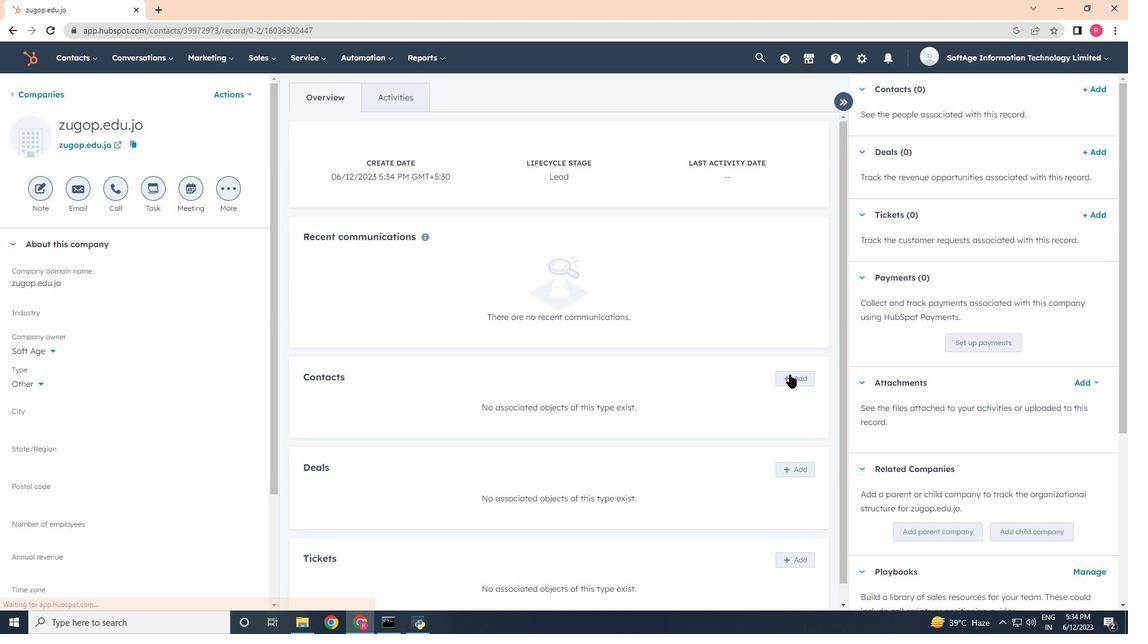 
Action: Mouse pressed left at (790, 374)
Screenshot: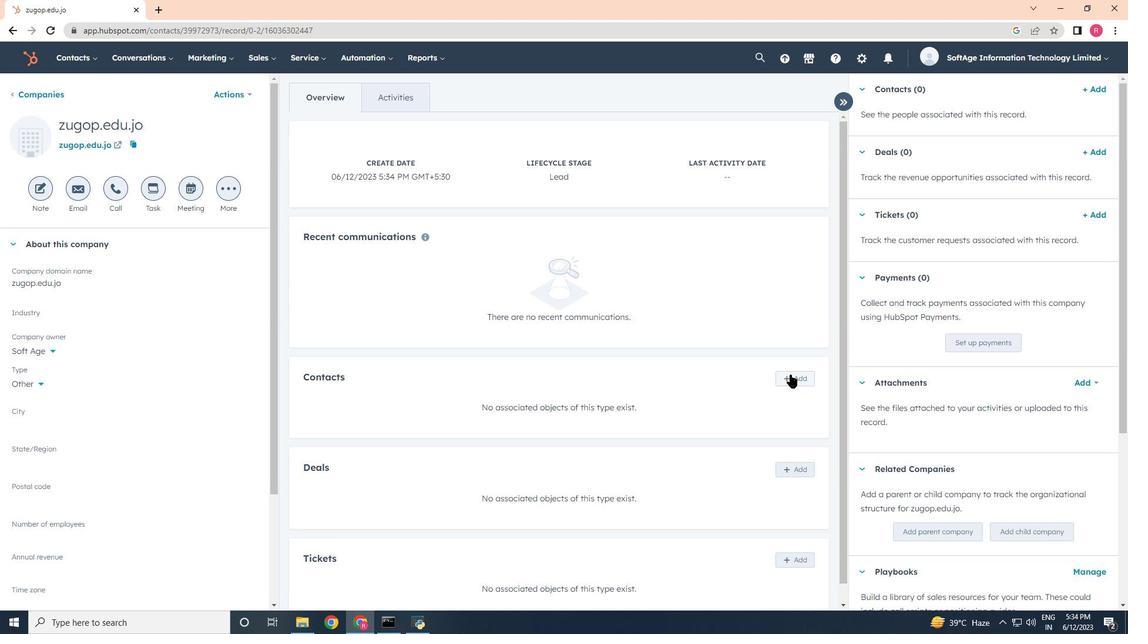 
Action: Mouse moved to (864, 127)
Screenshot: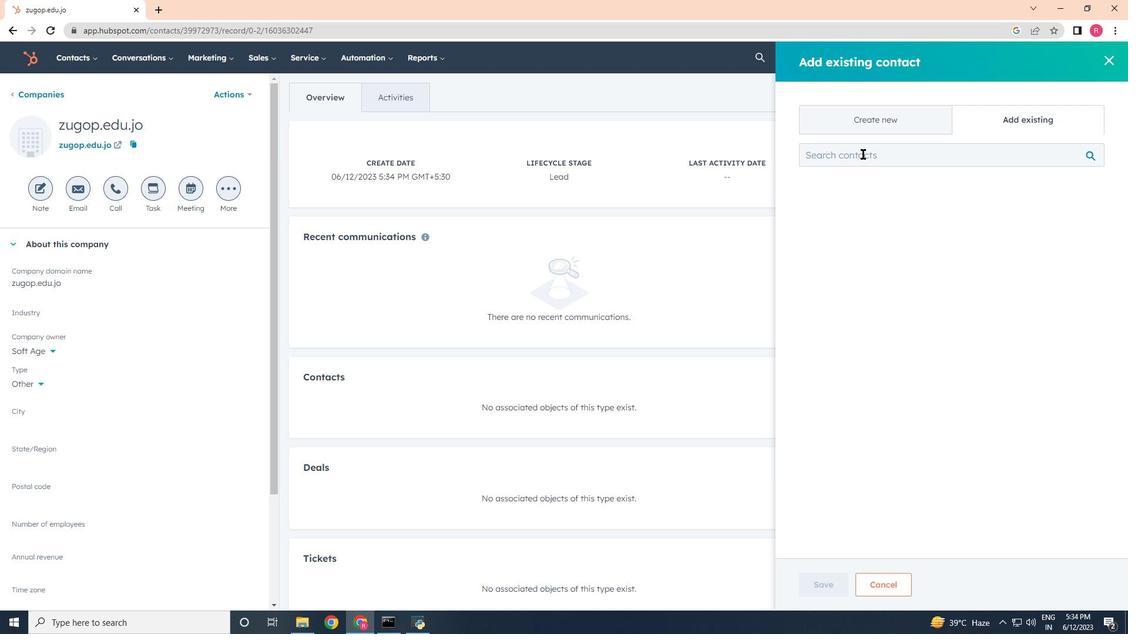 
Action: Mouse pressed left at (864, 127)
Screenshot: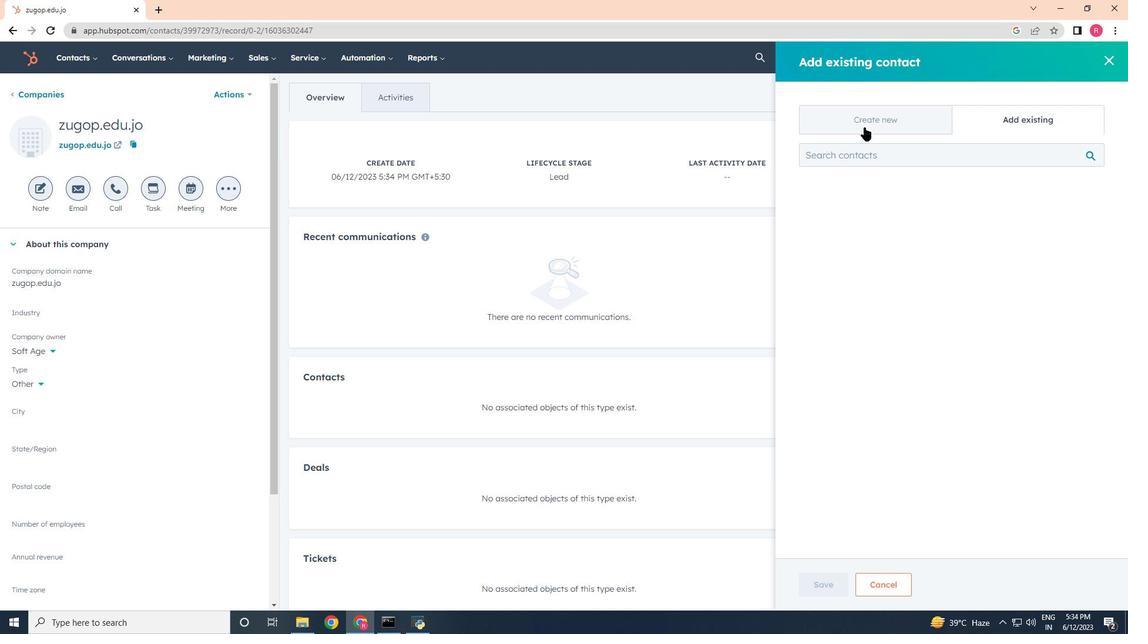 
Action: Mouse moved to (836, 190)
Screenshot: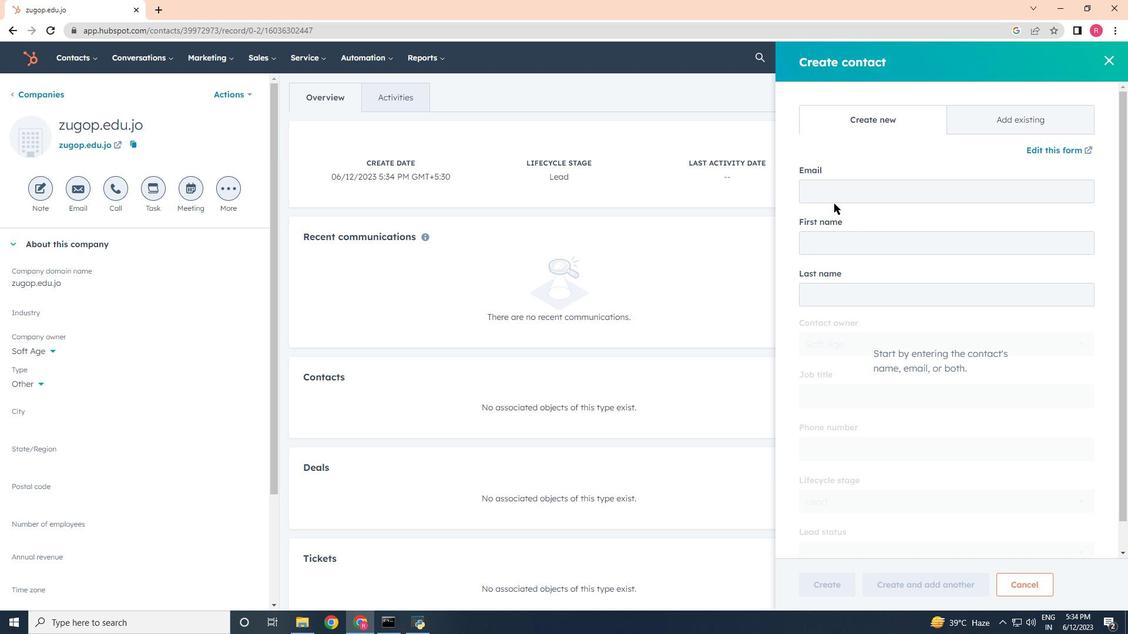 
Action: Mouse pressed left at (836, 190)
Screenshot: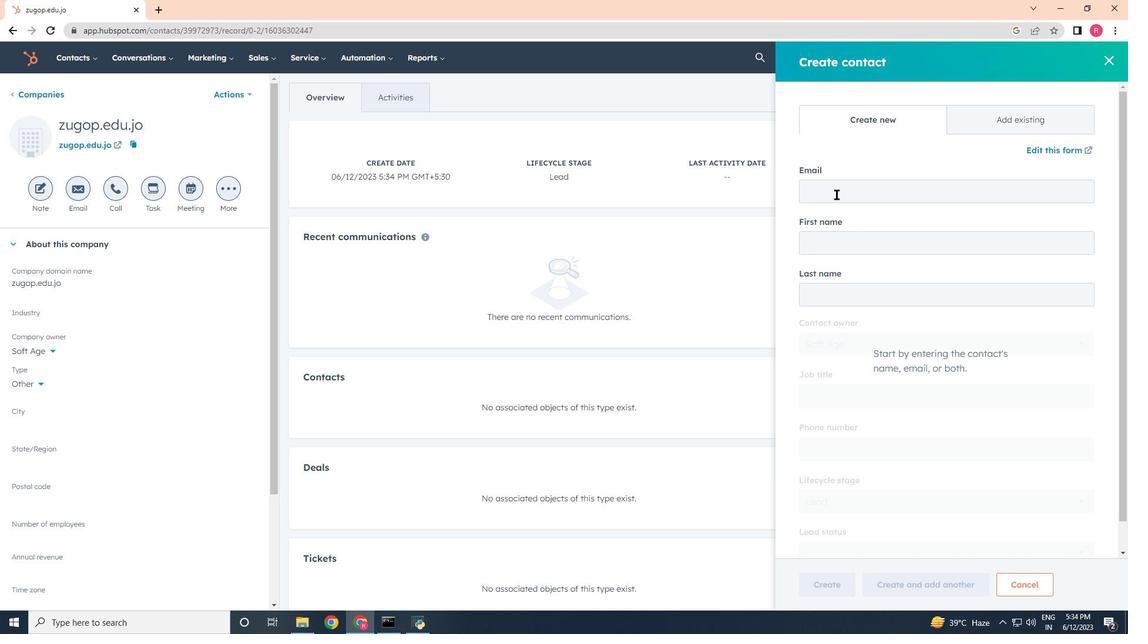 
Action: Key pressed <Key.shift>Atharv21<Key.shift>Miller<Key.shift>@zugop.edu.jo
Screenshot: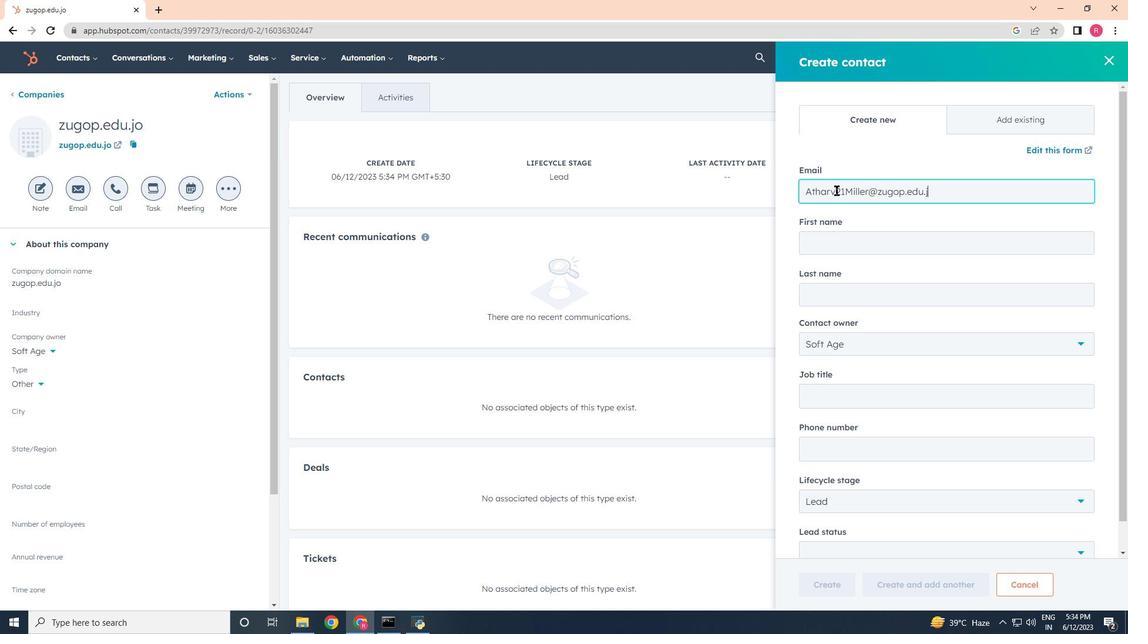 
Action: Mouse moved to (850, 235)
Screenshot: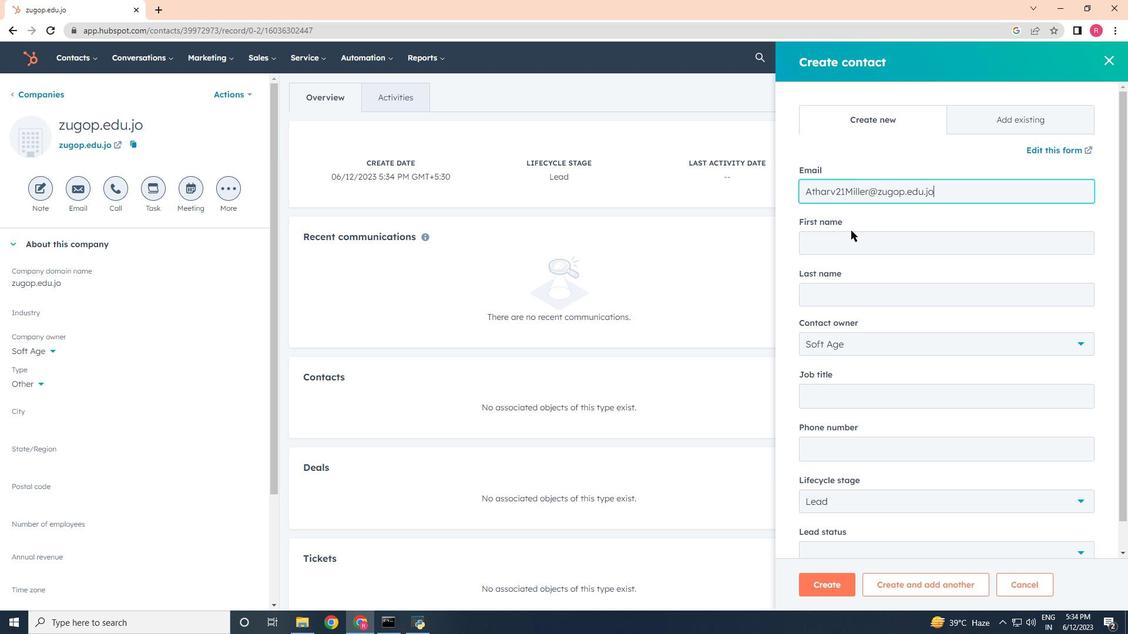 
Action: Mouse pressed left at (850, 235)
Screenshot: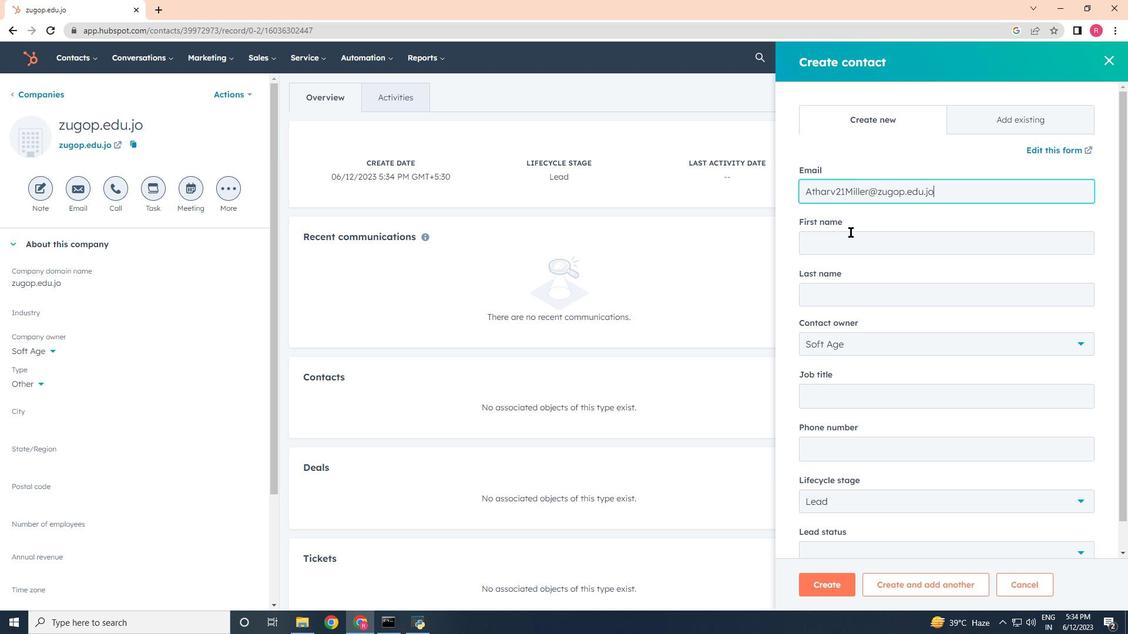 
Action: Key pressed <Key.shift><Key.shift><Key.shift><Key.shift><Key.shift><Key.shift><Key.shift>Atharv<Key.tab><Key.shift>Miller
Screenshot: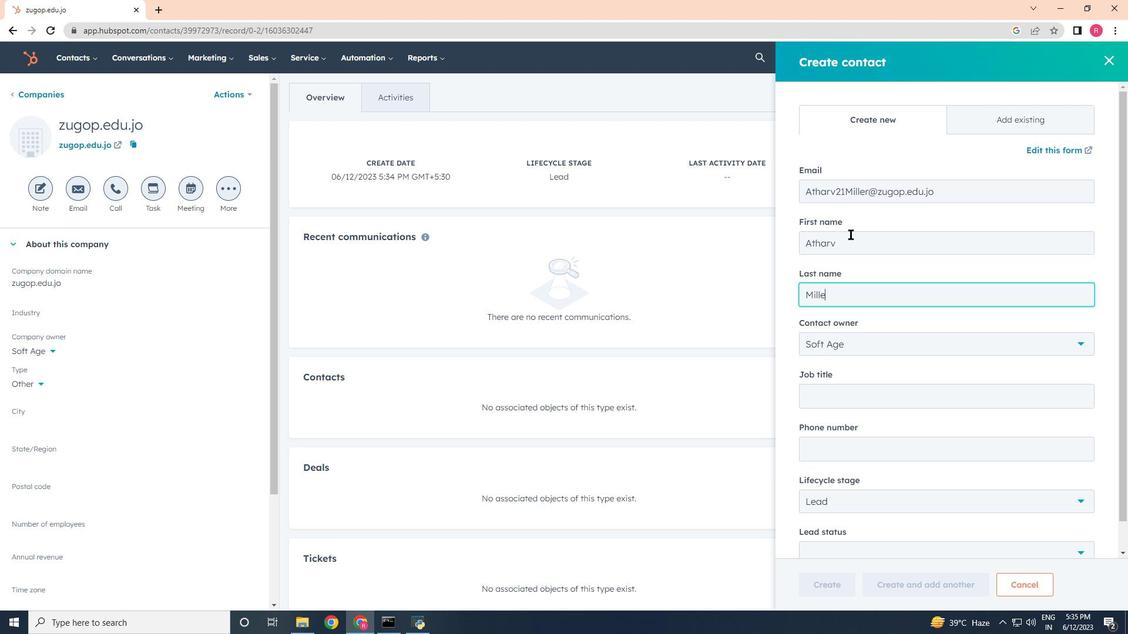 
Action: Mouse moved to (833, 387)
Screenshot: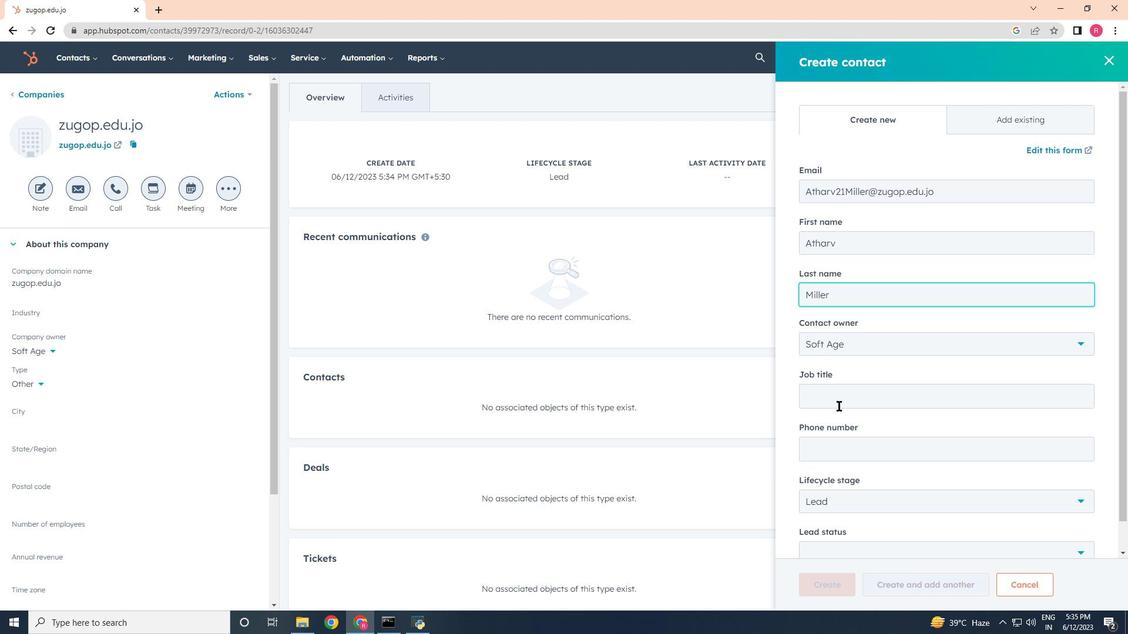
Action: Mouse pressed left at (833, 387)
Screenshot: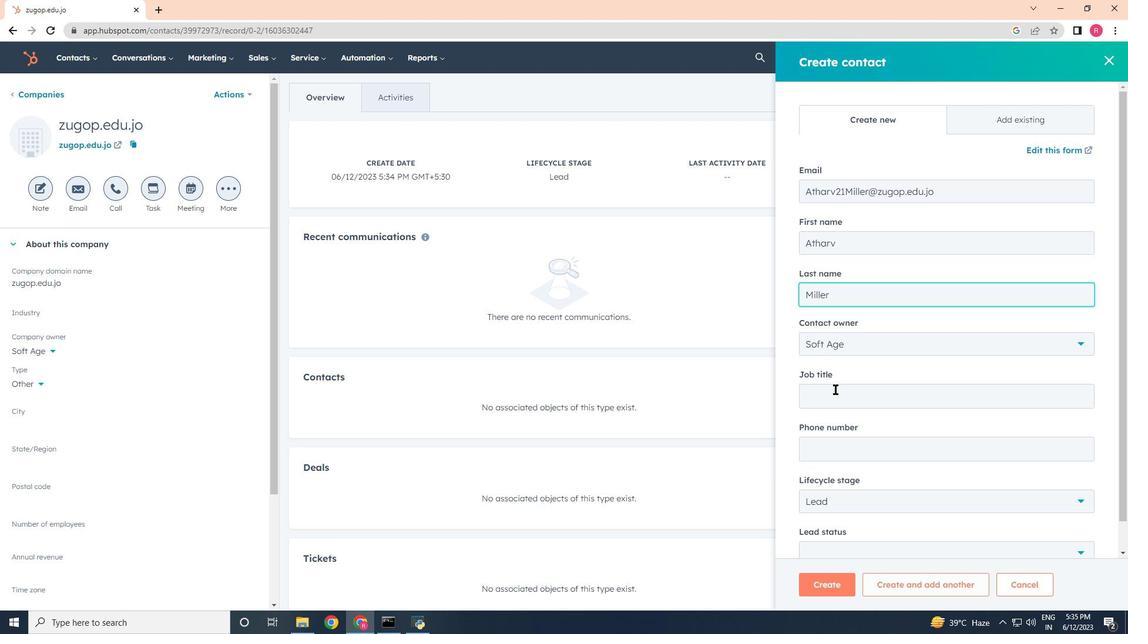 
Action: Key pressed <Key.shift>Product<Key.space><Key.shift>Manager
Screenshot: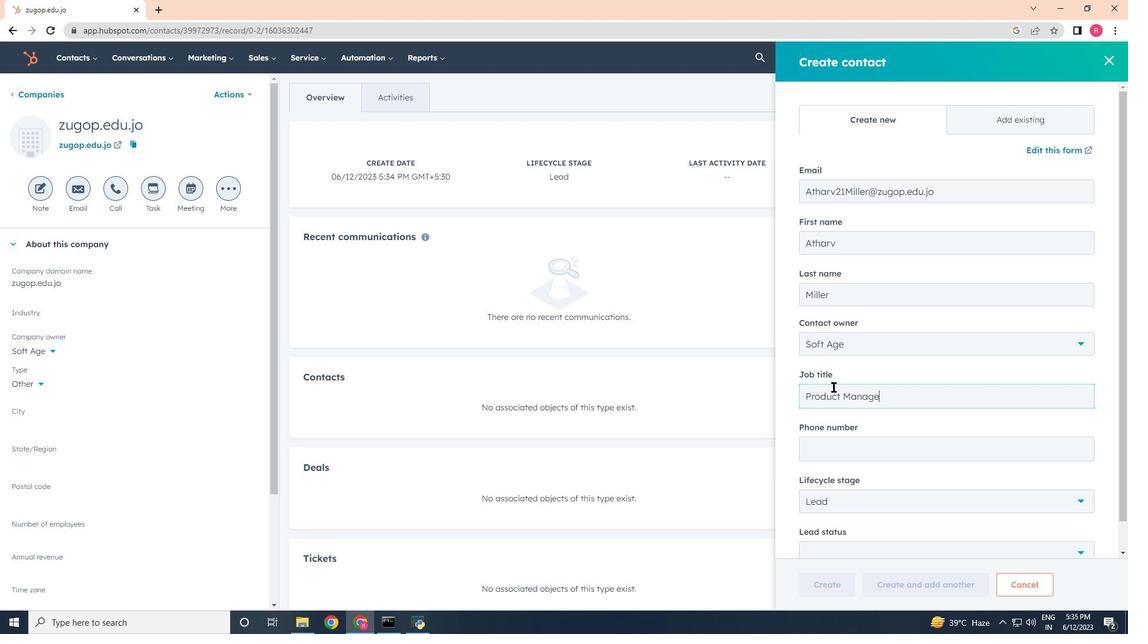 
Action: Mouse moved to (844, 424)
Screenshot: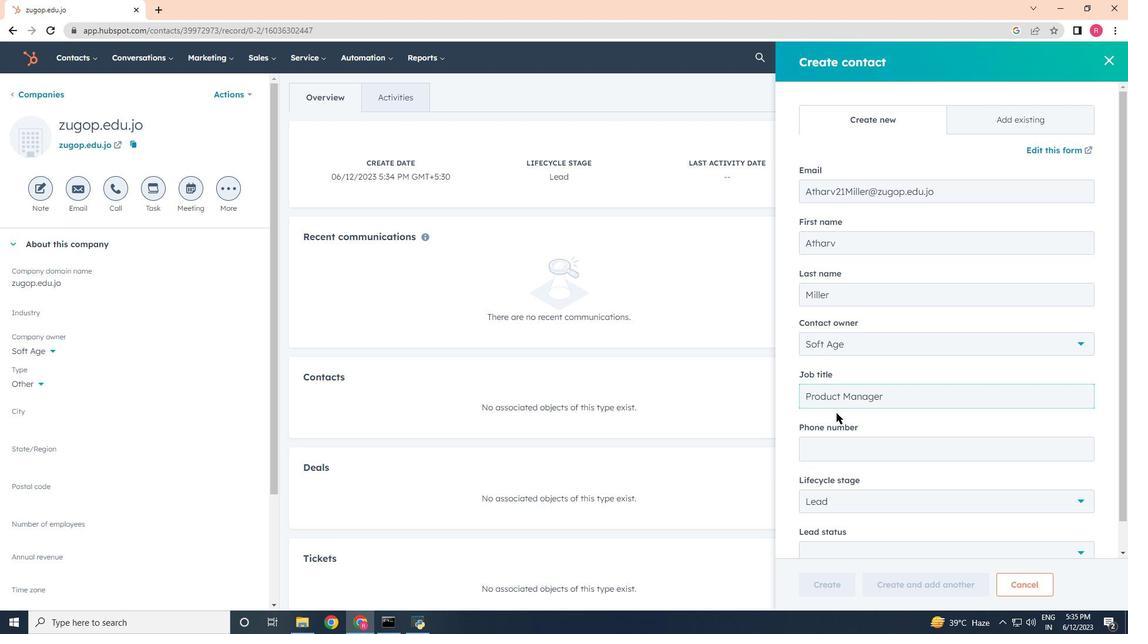 
Action: Mouse scrolled (844, 424) with delta (0, 0)
Screenshot: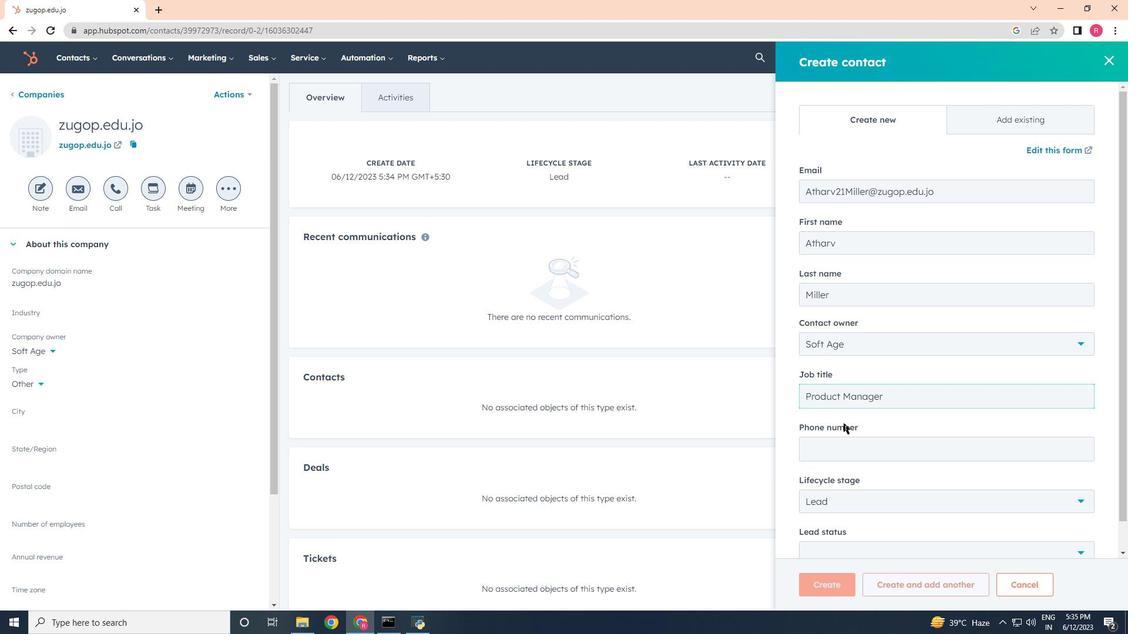 
Action: Mouse moved to (846, 427)
Screenshot: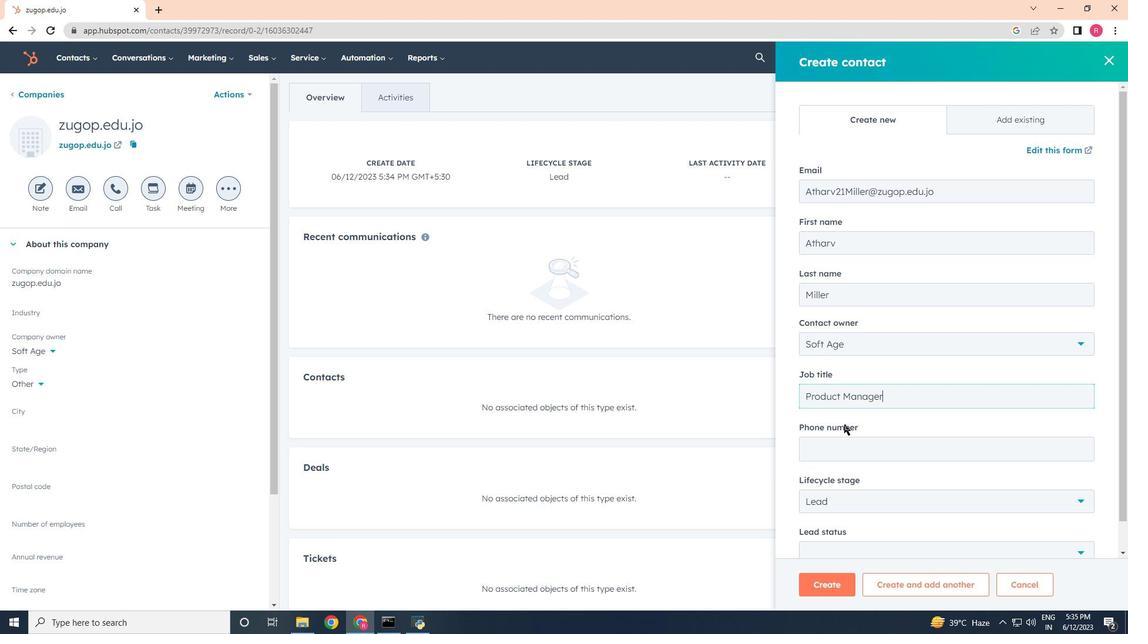 
Action: Mouse scrolled (846, 427) with delta (0, 0)
Screenshot: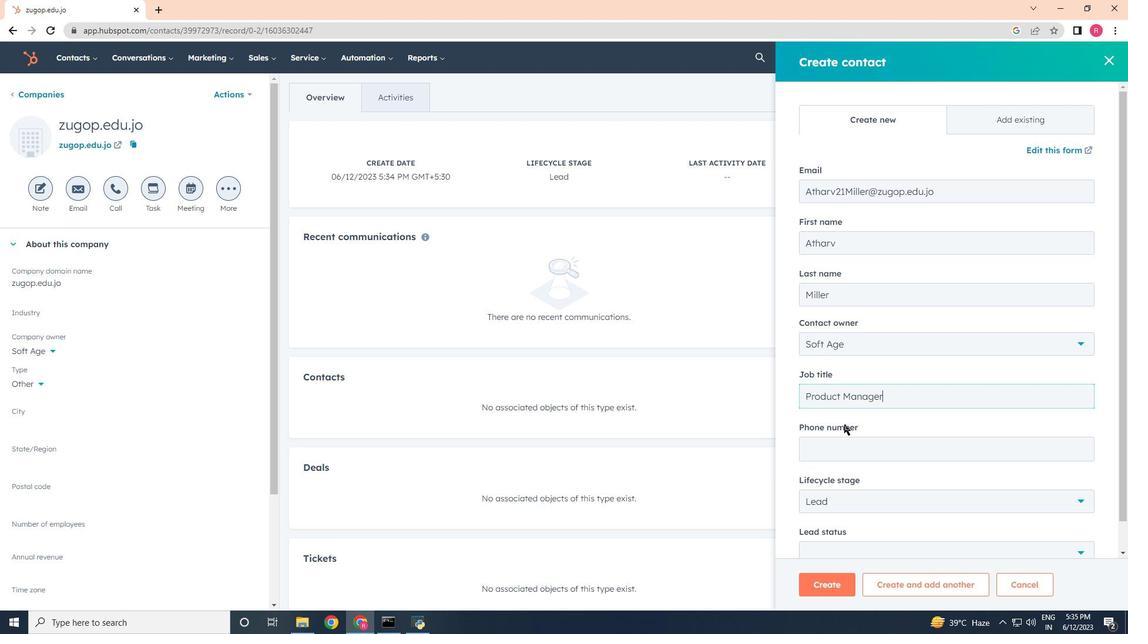 
Action: Mouse moved to (852, 413)
Screenshot: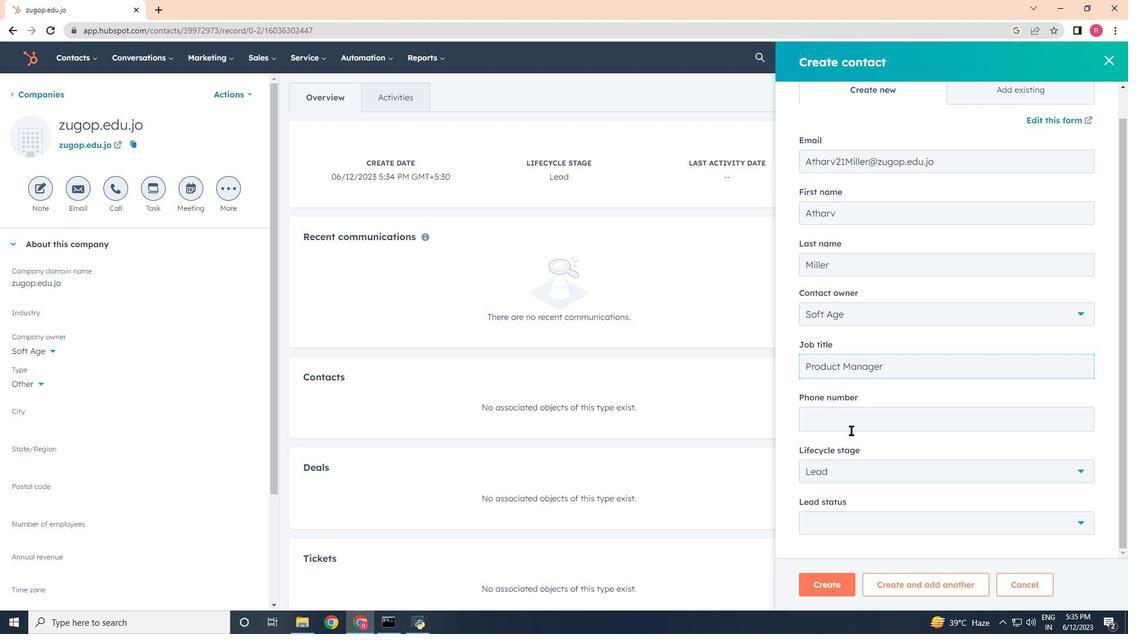 
Action: Mouse pressed left at (852, 413)
Screenshot: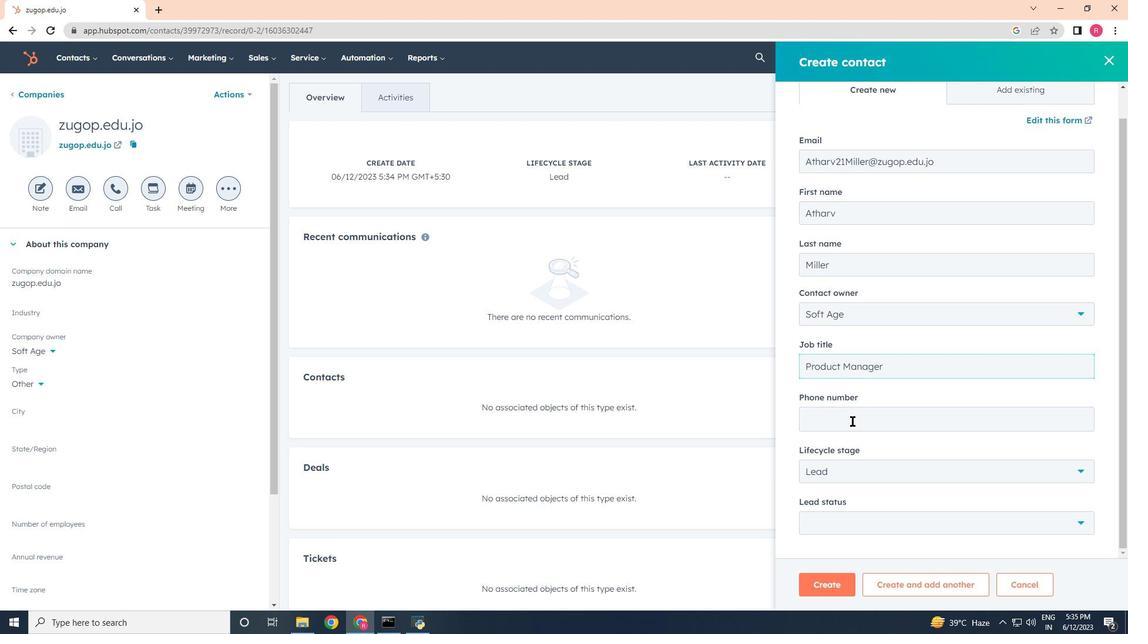 
Action: Key pressed 2025559018
Screenshot: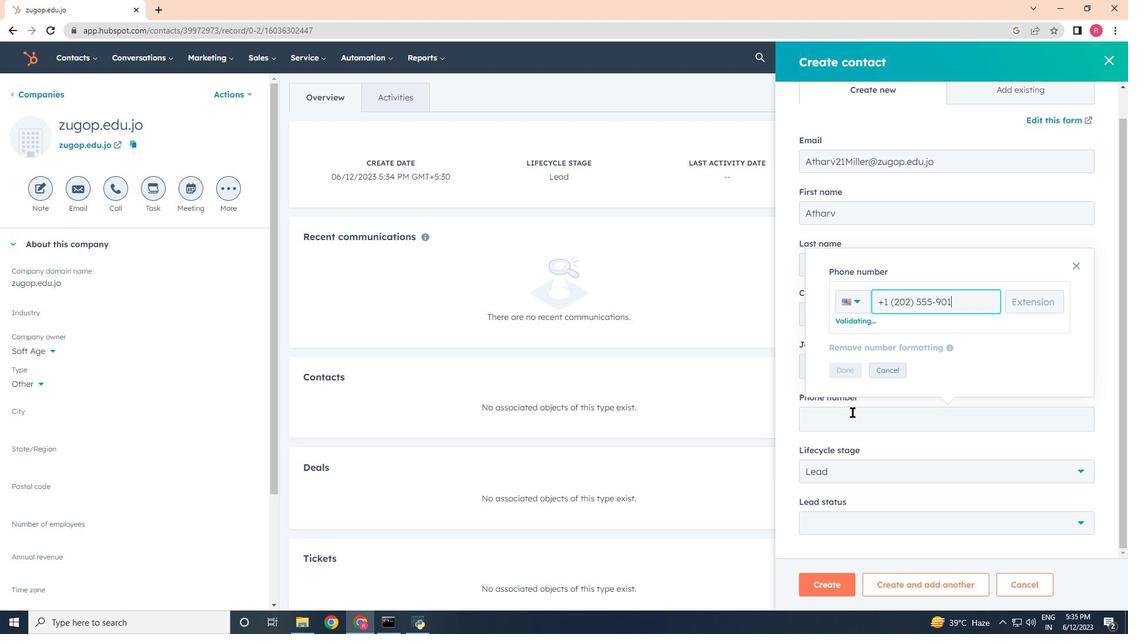 
Action: Mouse moved to (851, 408)
Screenshot: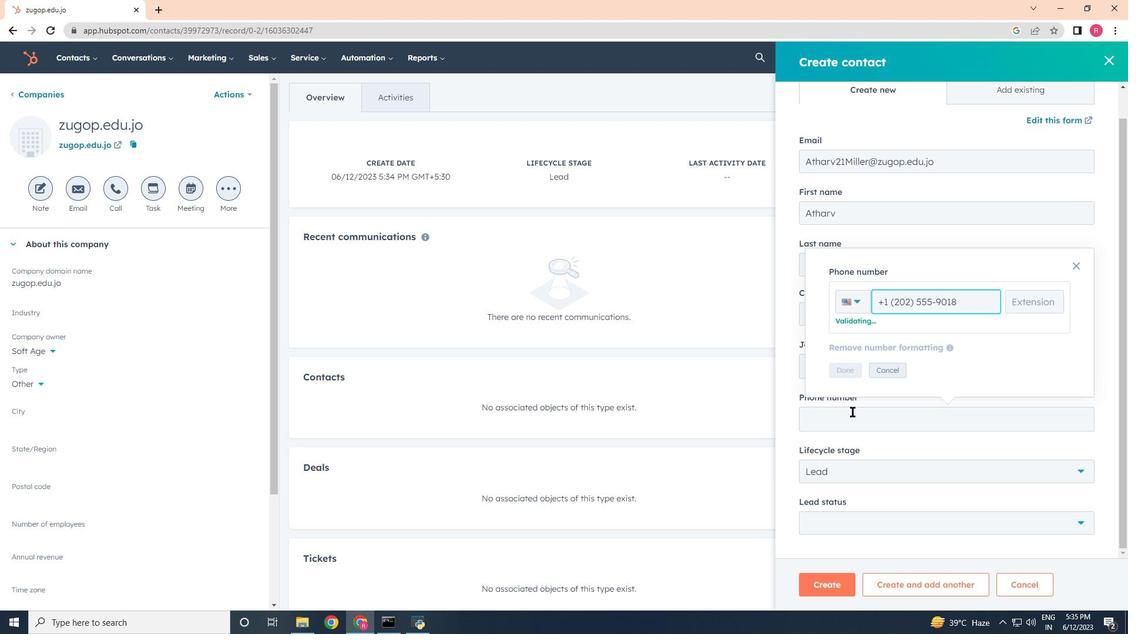 
Action: Mouse scrolled (851, 407) with delta (0, 0)
Screenshot: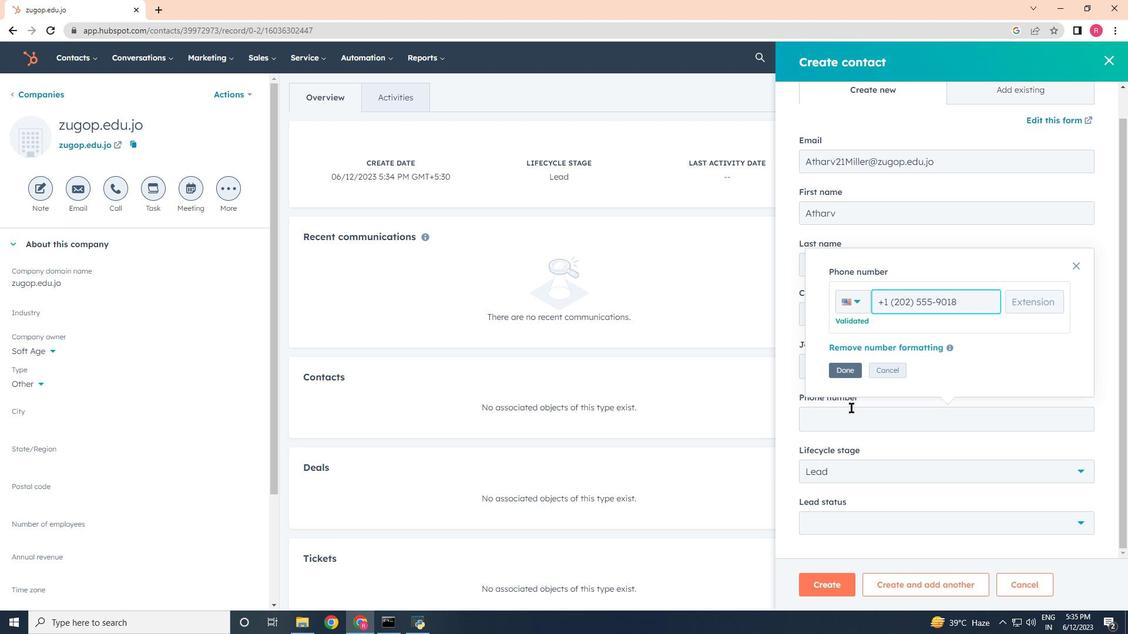 
Action: Mouse scrolled (851, 407) with delta (0, 0)
Screenshot: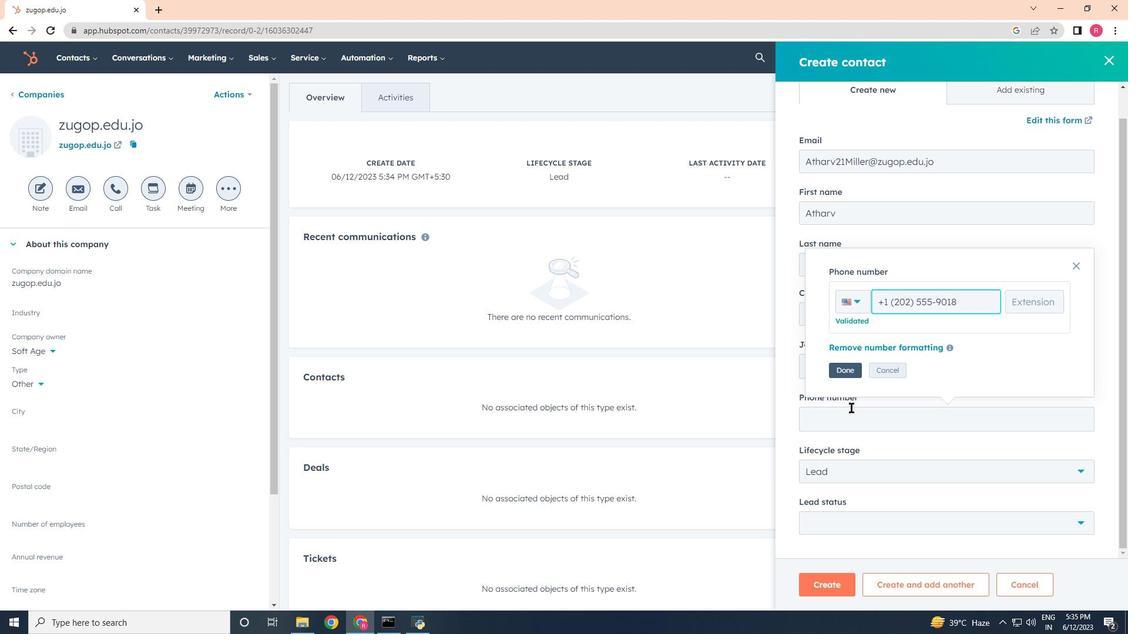 
Action: Mouse moved to (853, 371)
Screenshot: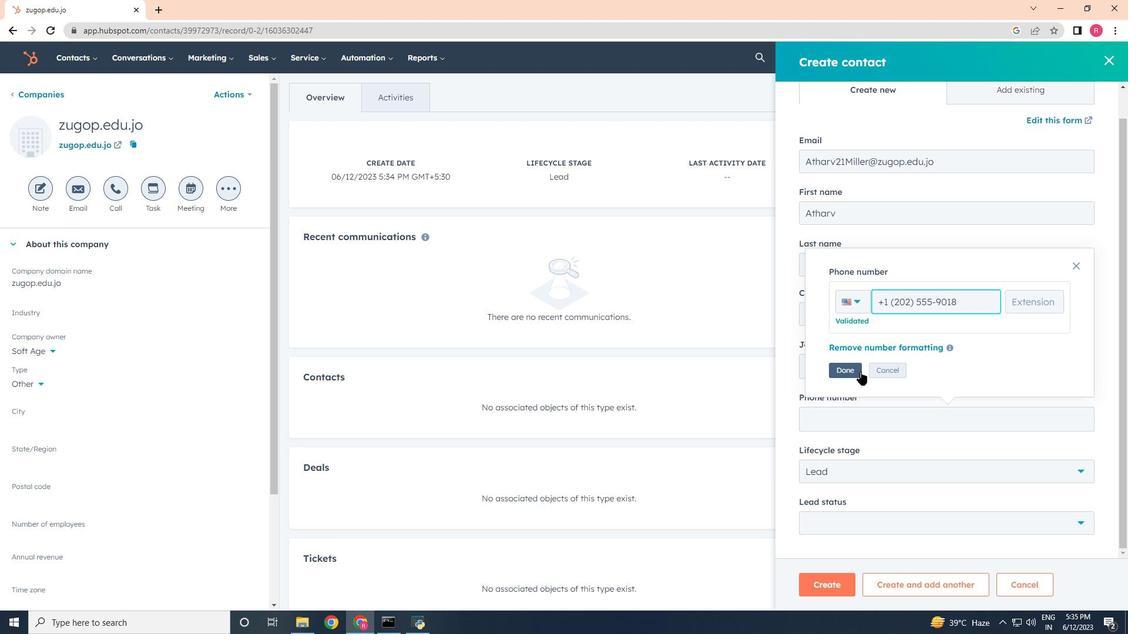 
Action: Mouse pressed left at (853, 371)
Screenshot: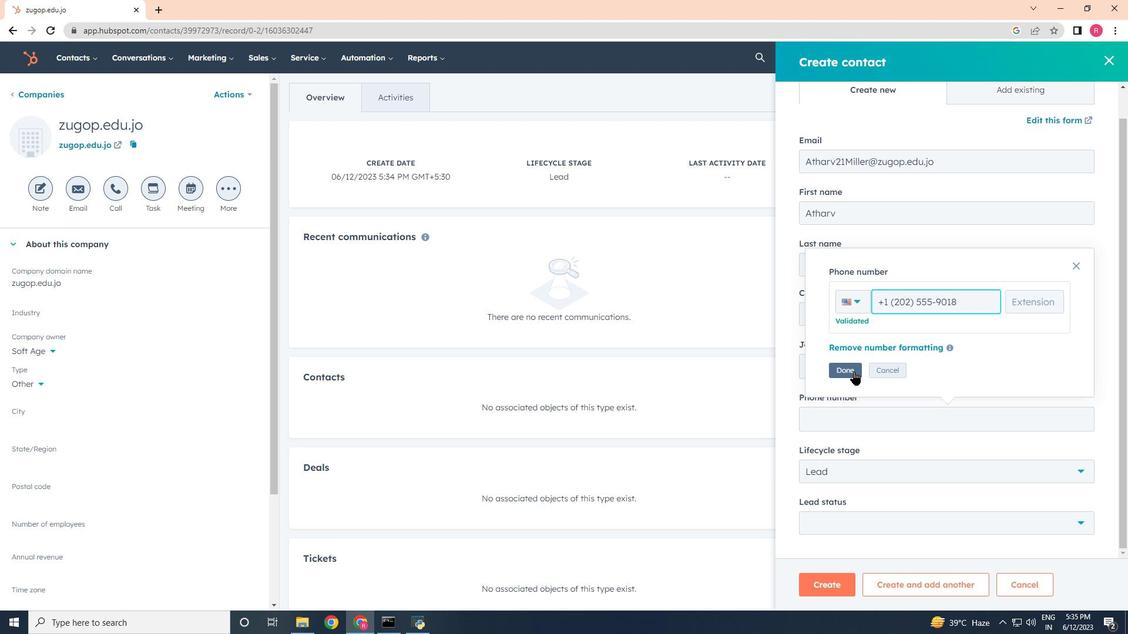 
Action: Mouse moved to (851, 467)
Screenshot: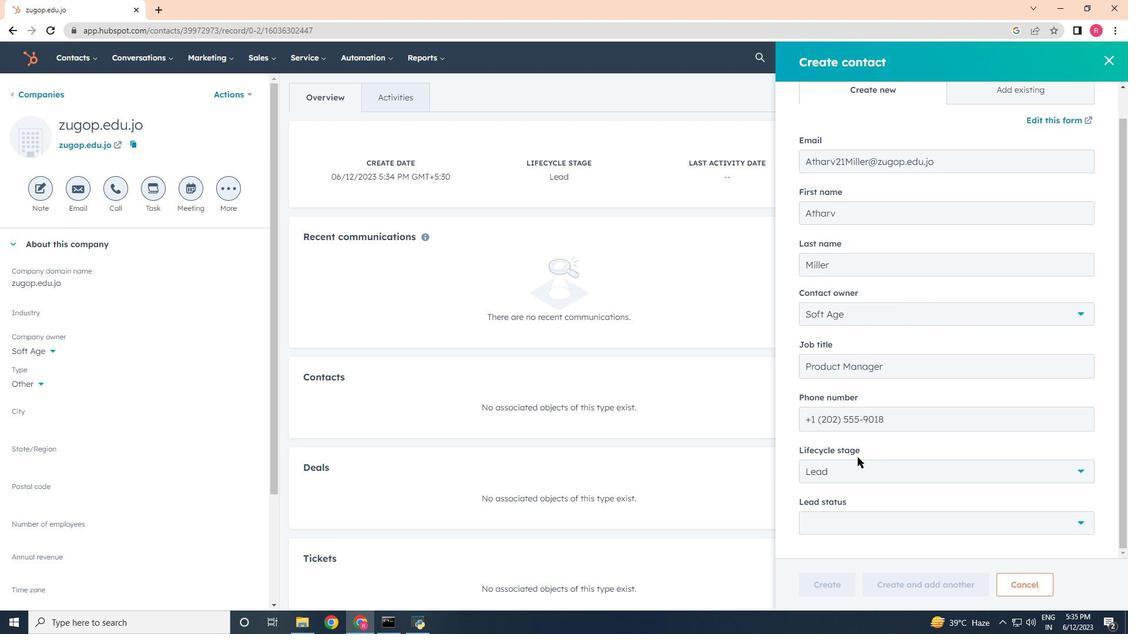 
Action: Mouse pressed left at (851, 467)
Screenshot: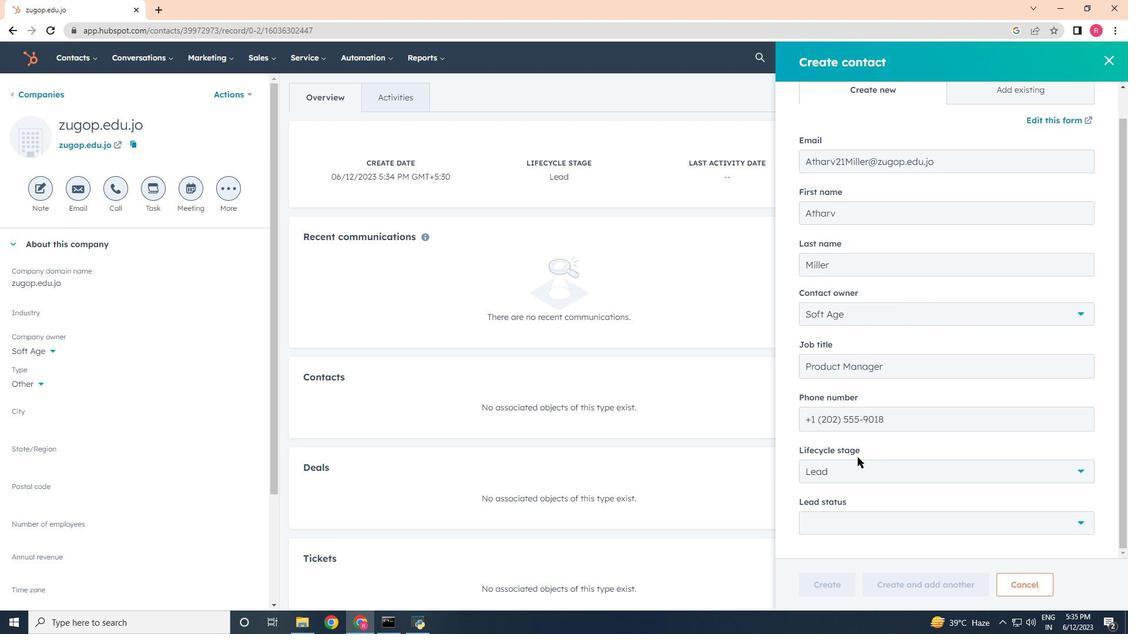 
Action: Mouse moved to (833, 365)
Screenshot: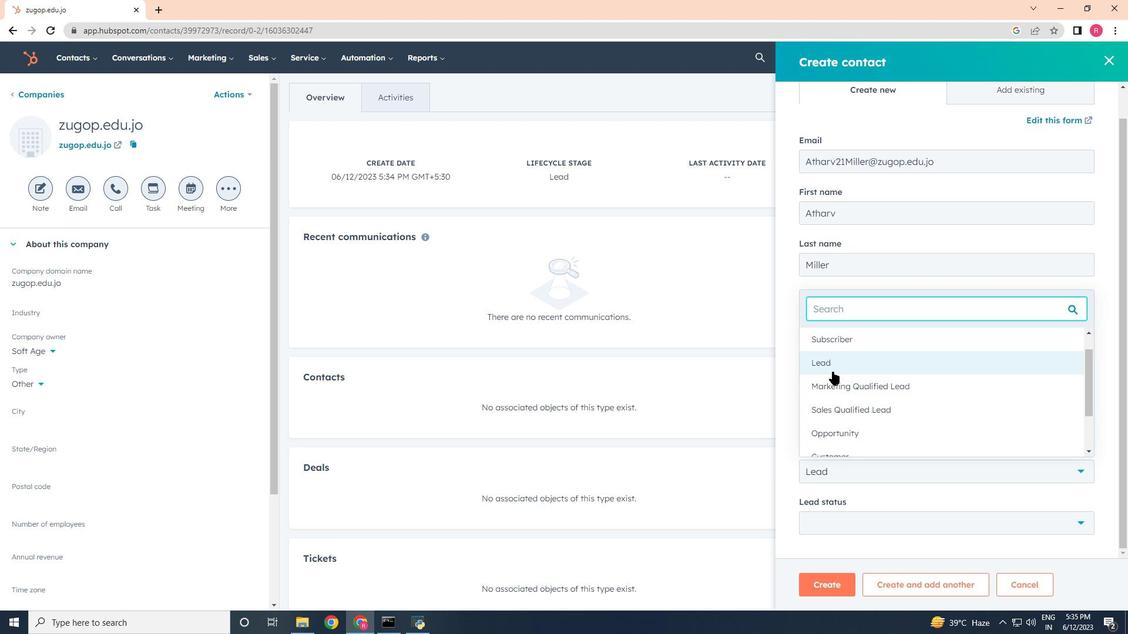 
Action: Mouse pressed left at (833, 365)
Screenshot: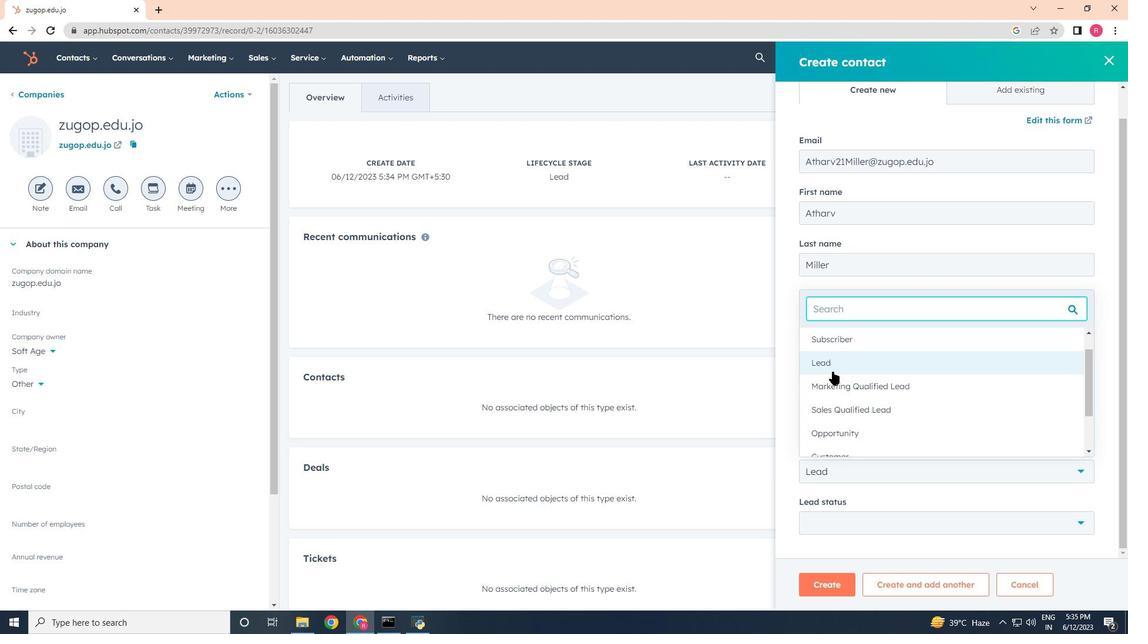 
Action: Mouse moved to (846, 516)
Screenshot: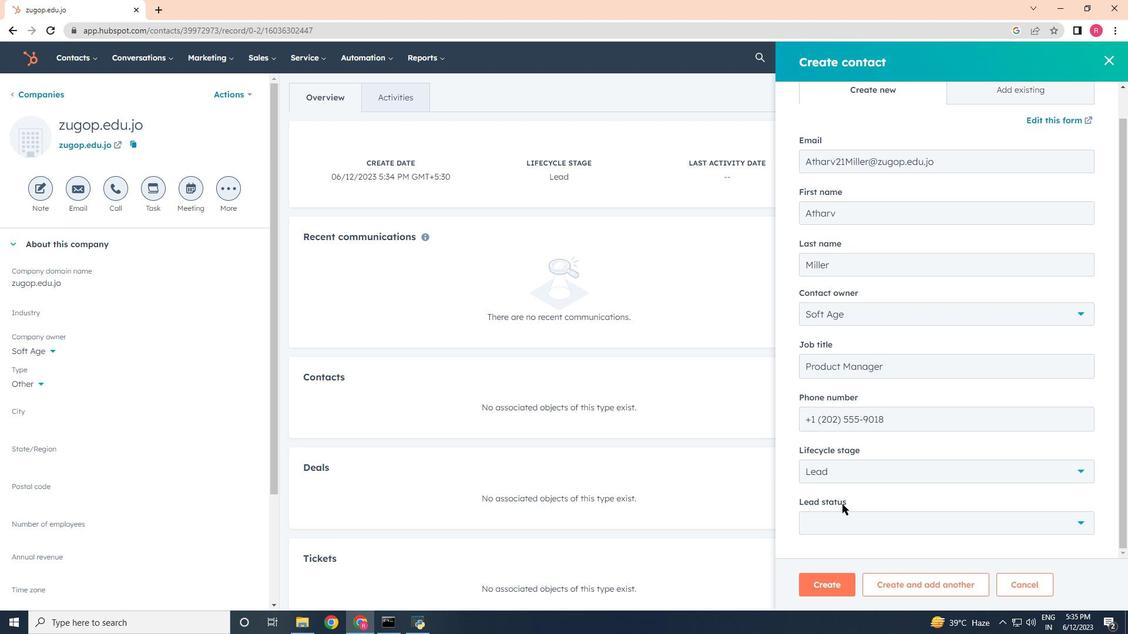 
Action: Mouse pressed left at (846, 516)
Screenshot: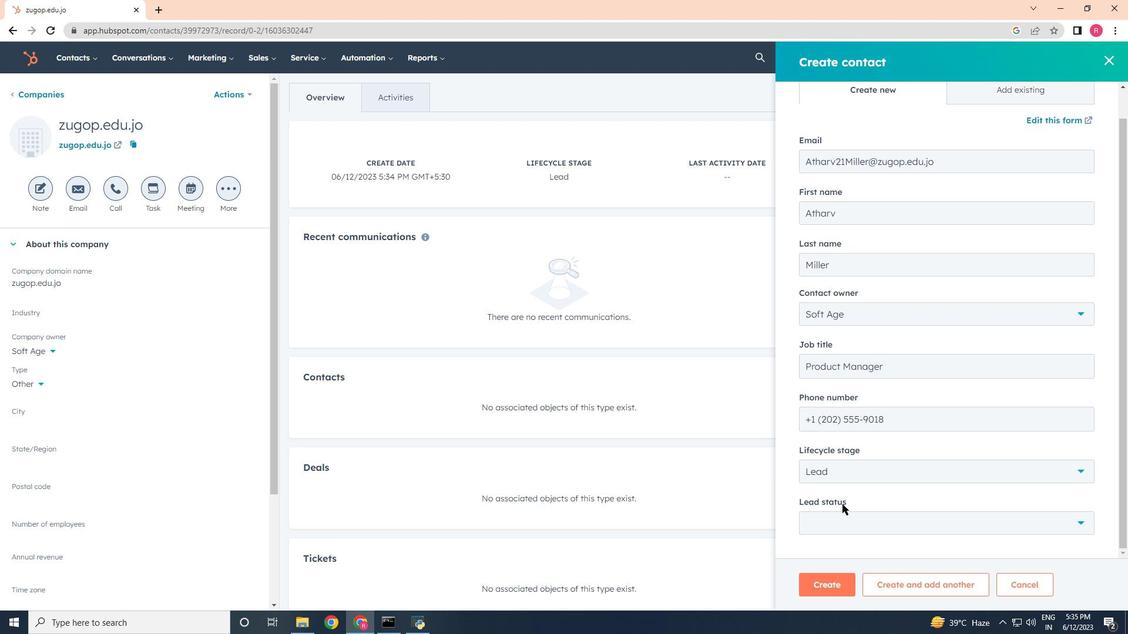 
Action: Mouse moved to (838, 427)
Screenshot: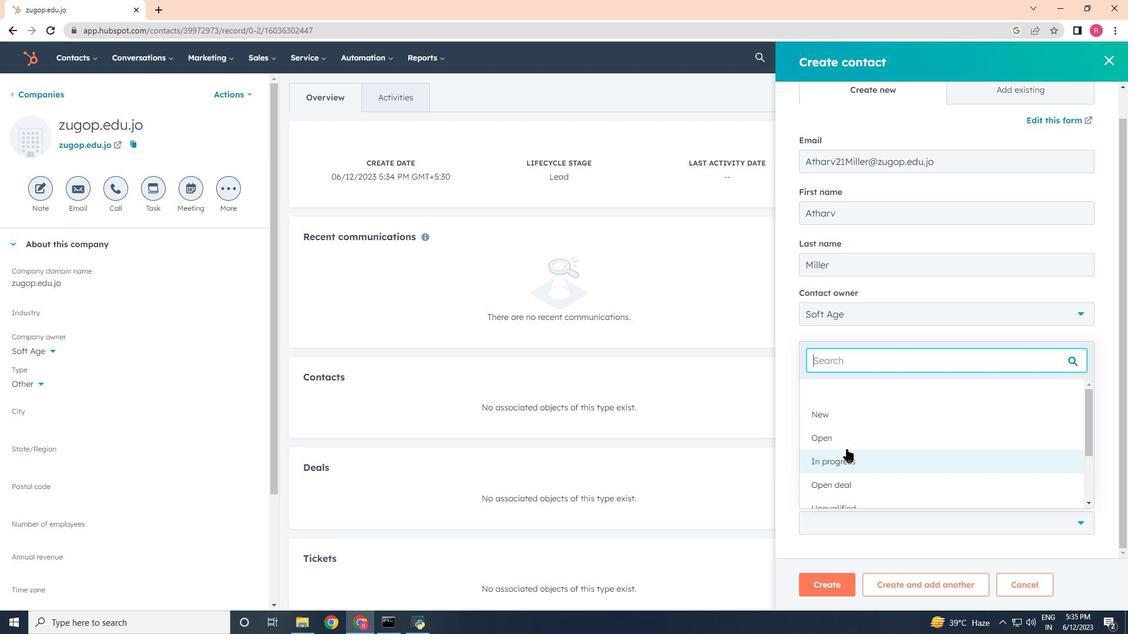
Action: Mouse pressed left at (838, 427)
Screenshot: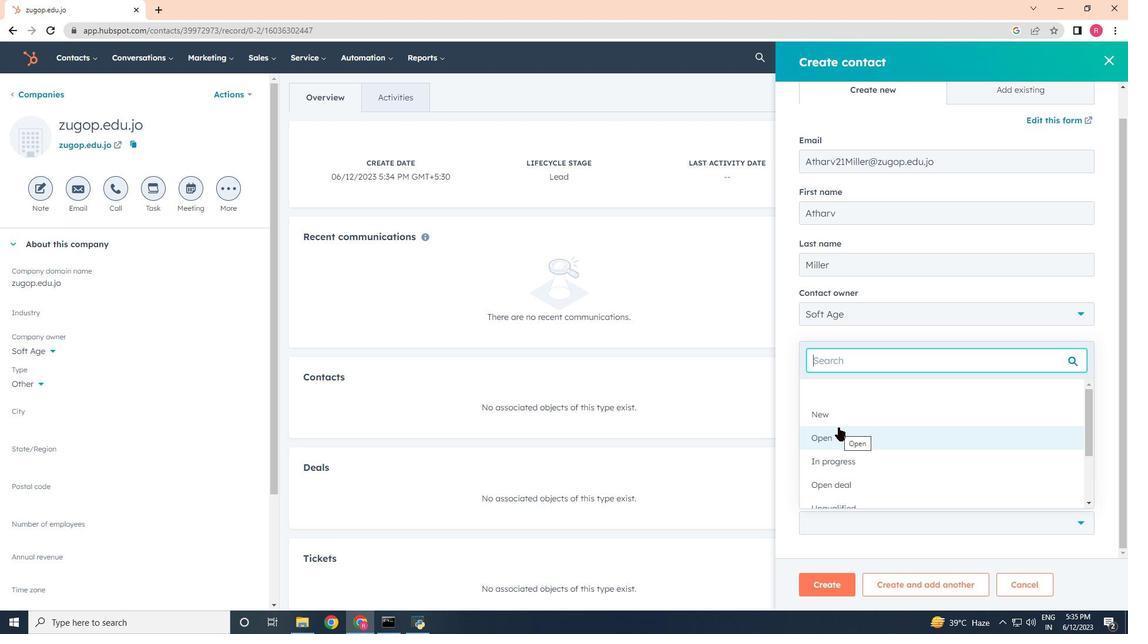 
Action: Mouse moved to (837, 562)
Screenshot: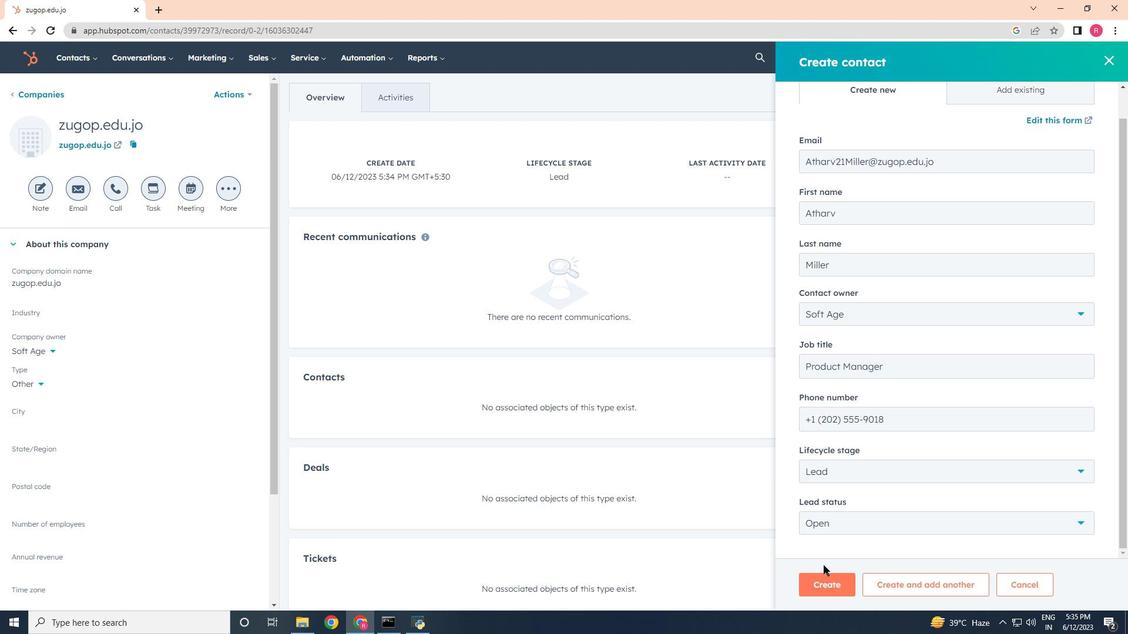 
Action: Mouse scrolled (837, 562) with delta (0, 0)
Screenshot: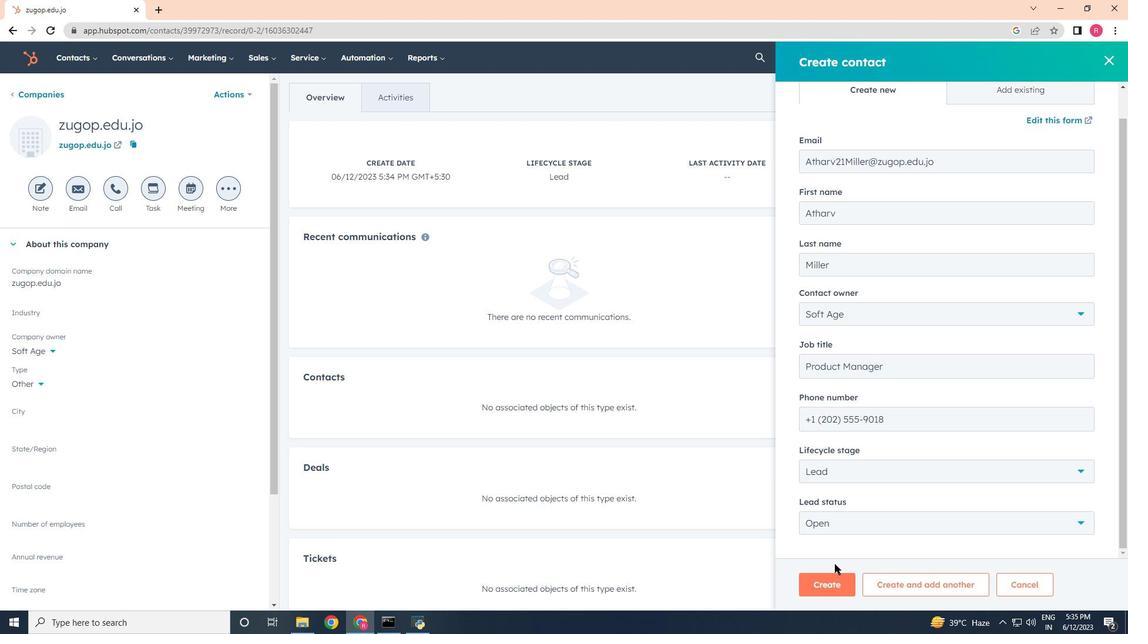 
Action: Mouse moved to (837, 562)
Screenshot: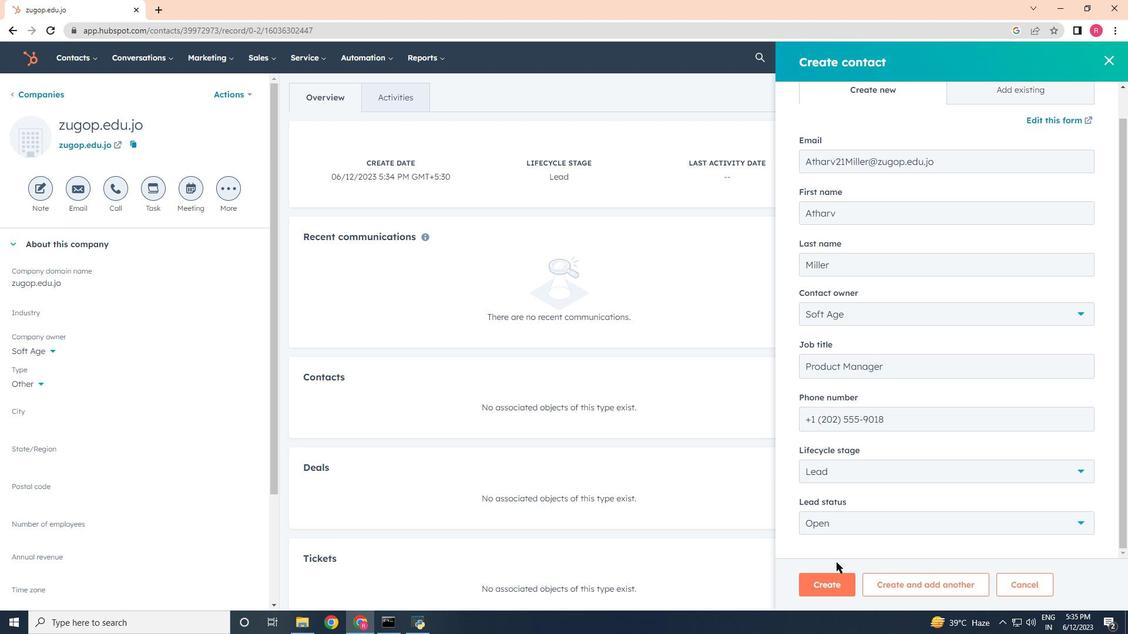 
Action: Mouse scrolled (837, 562) with delta (0, 0)
Screenshot: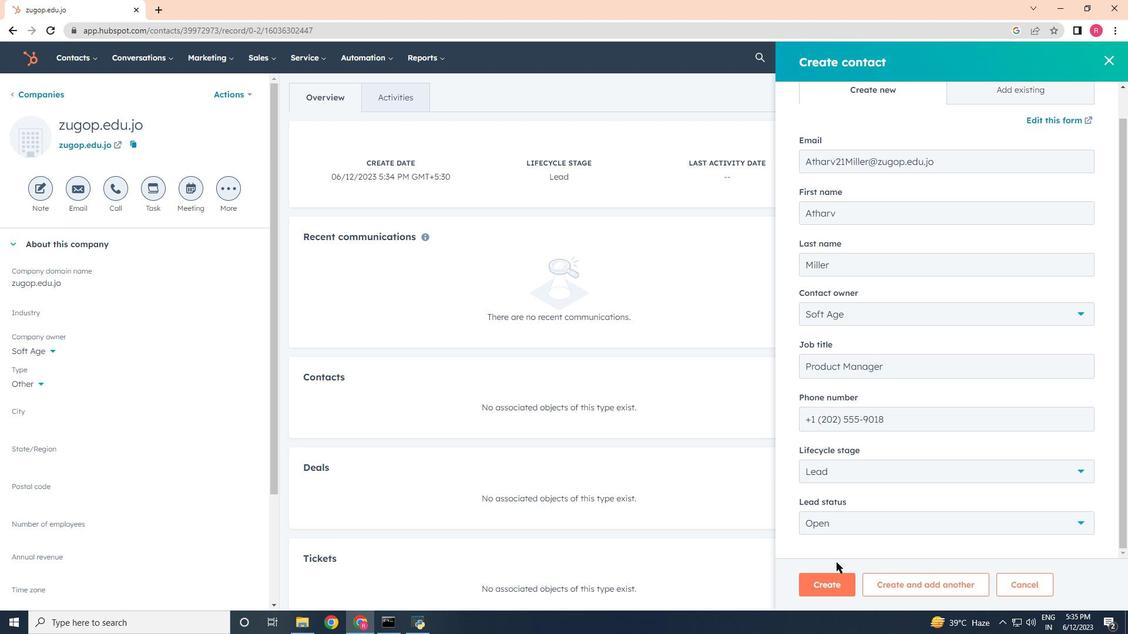 
Action: Mouse moved to (832, 585)
Screenshot: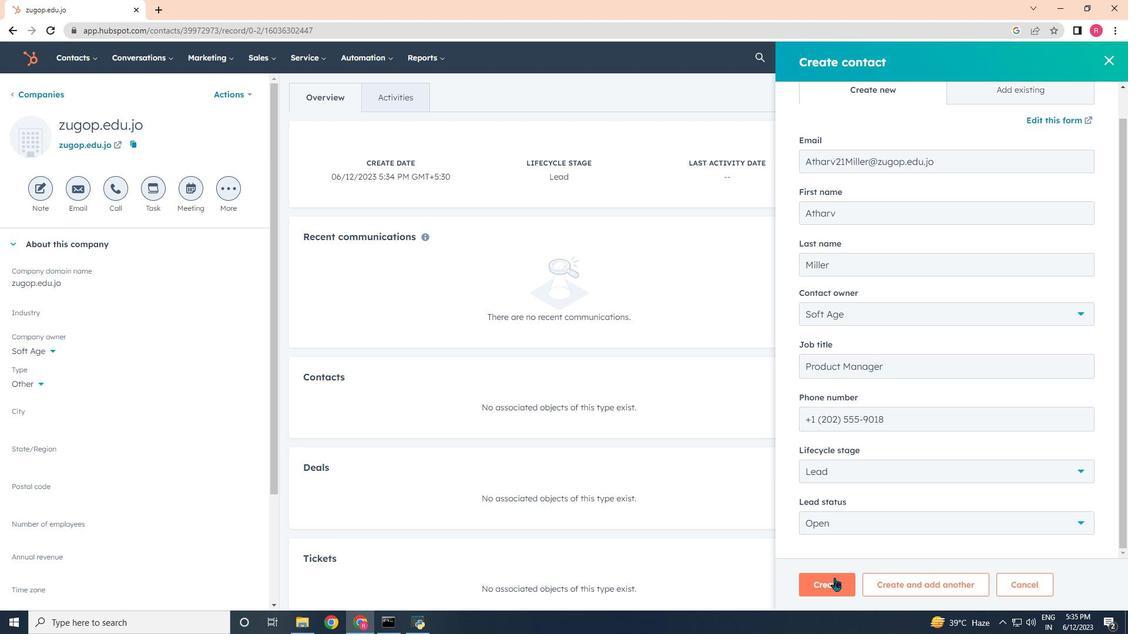 
Action: Mouse pressed left at (832, 585)
Screenshot: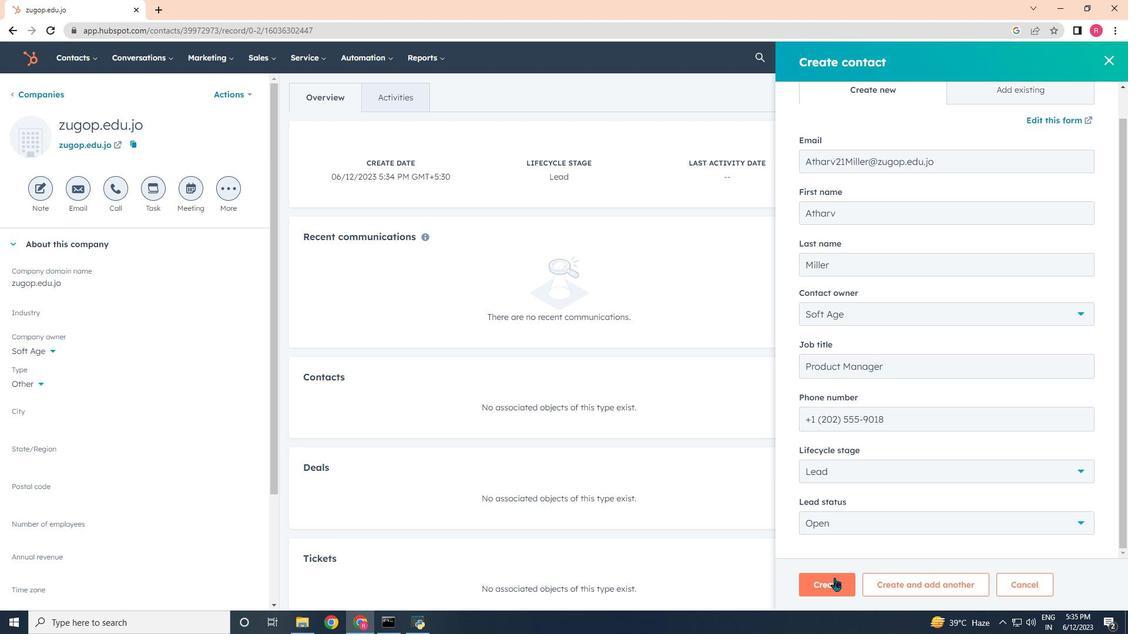 
Action: Mouse moved to (831, 588)
Screenshot: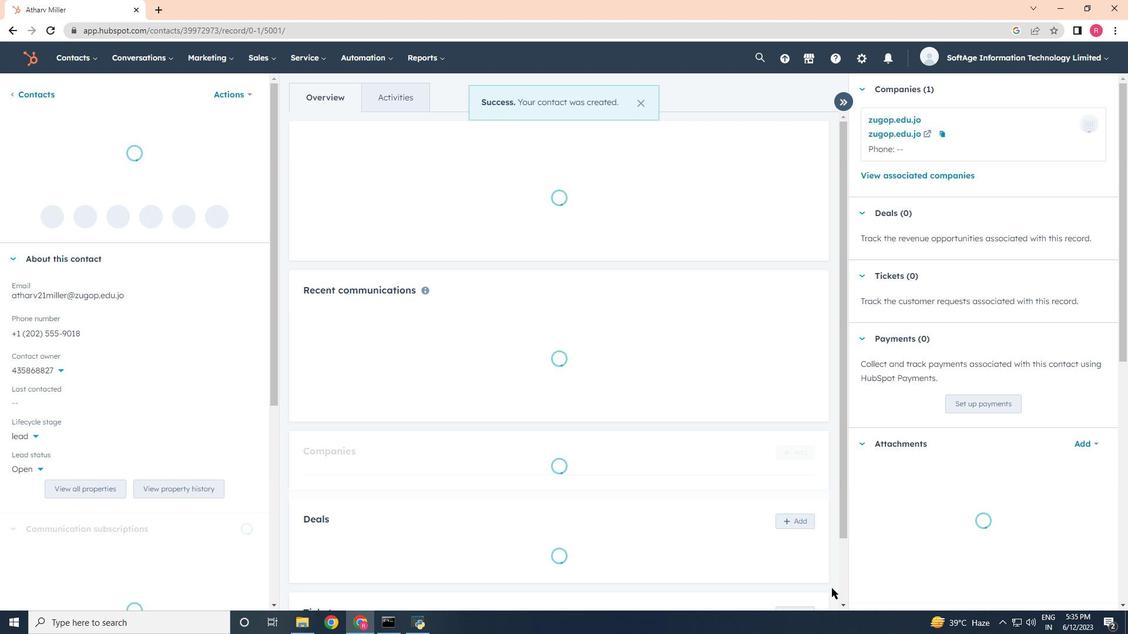 
